 Task: Search one way flight ticket for 2 adults, 4 children and 1 infant on lap in business from Iron Mountain: Ford Airport to Greensboro: Piedmont Triad International Airport on 5-1-2023. Choice of flights is Singapure airlines. Number of bags: 8 checked bags. Price is upto 20000. Outbound departure time preference is 19:00.
Action: Mouse moved to (295, 437)
Screenshot: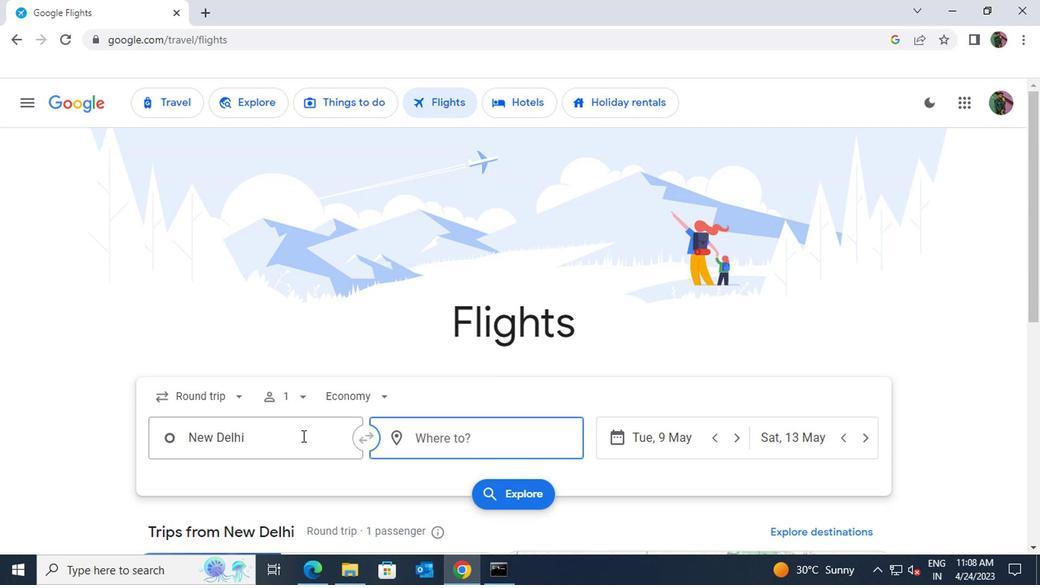 
Action: Mouse pressed left at (295, 437)
Screenshot: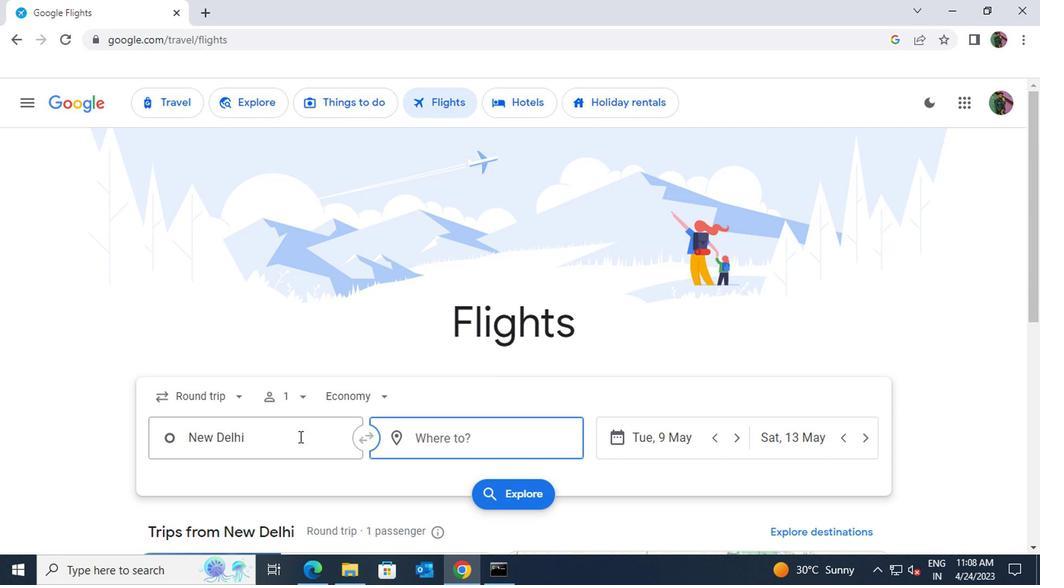 
Action: Mouse moved to (295, 437)
Screenshot: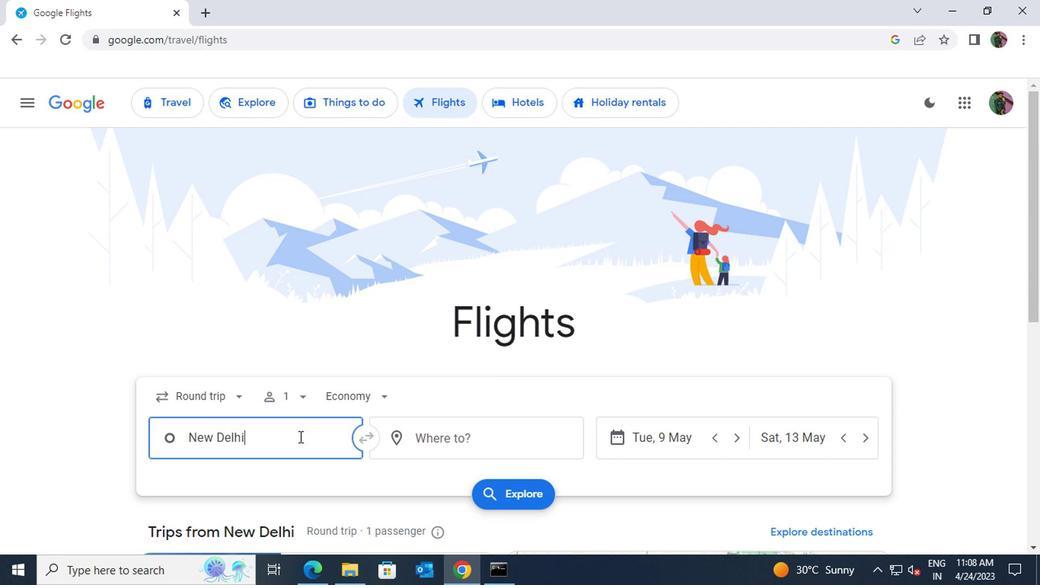
Action: Key pressed ford
Screenshot: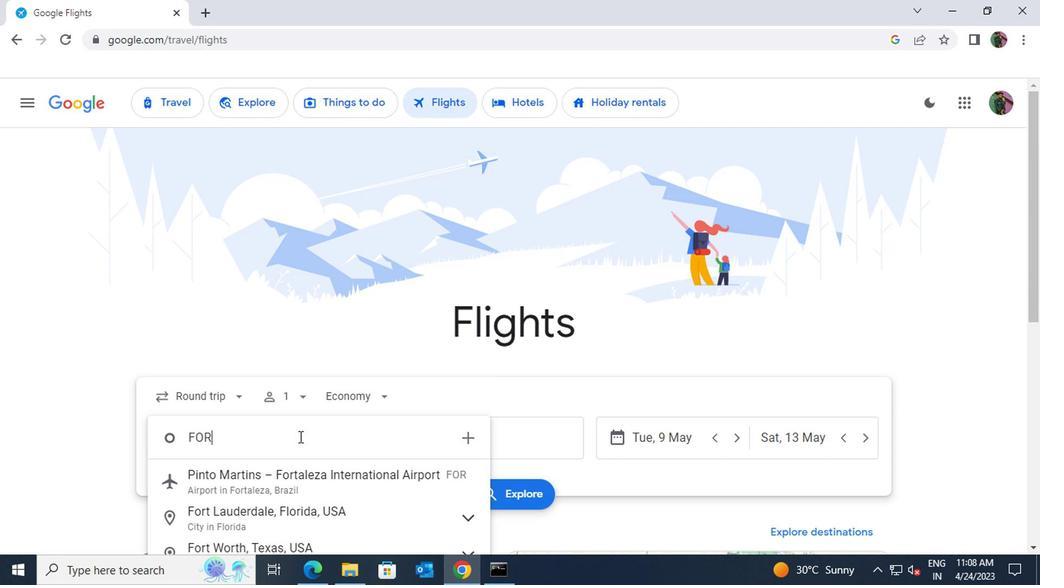 
Action: Mouse moved to (289, 480)
Screenshot: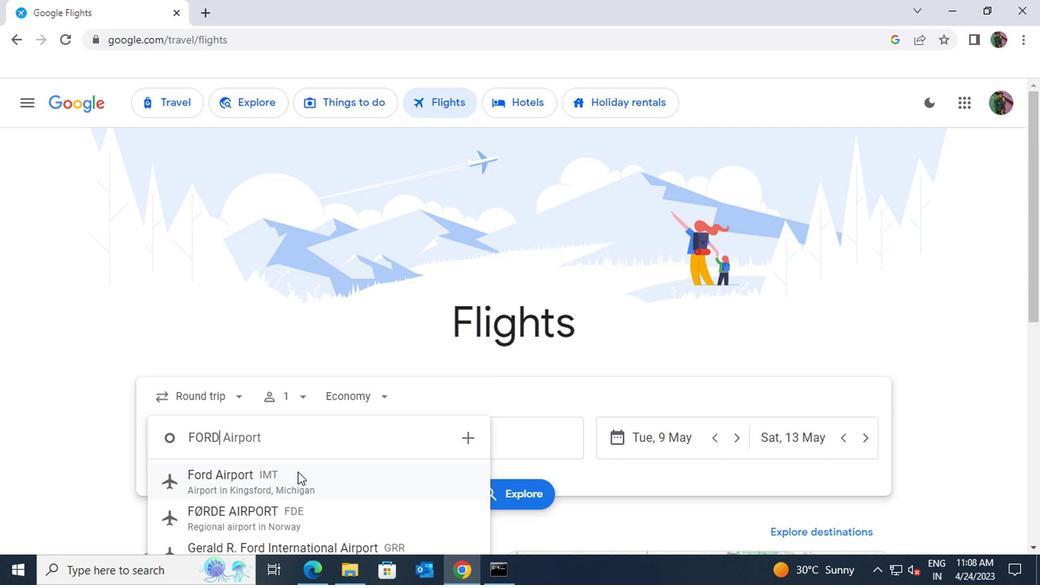 
Action: Mouse pressed left at (289, 480)
Screenshot: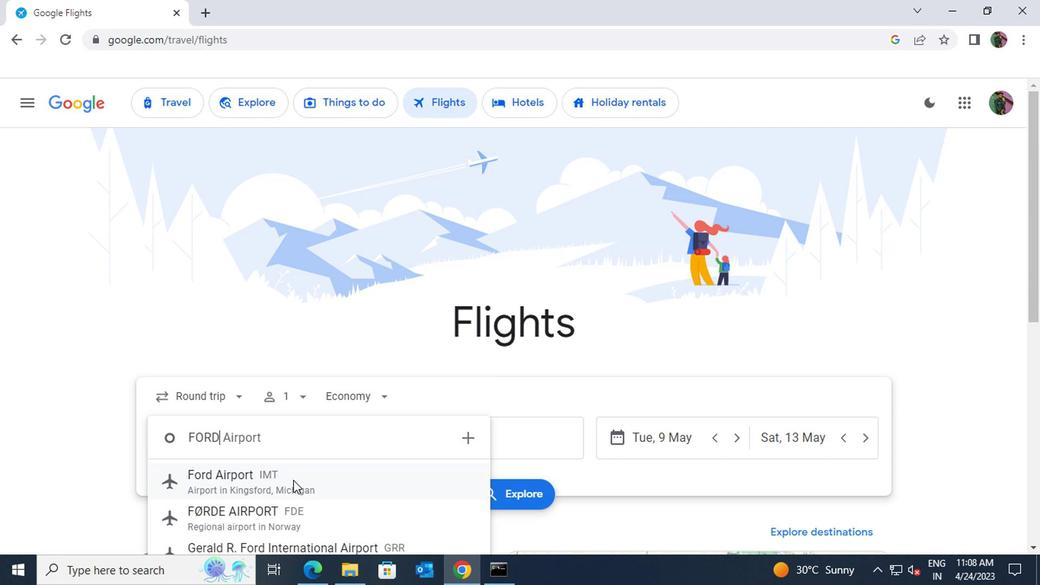 
Action: Mouse moved to (418, 440)
Screenshot: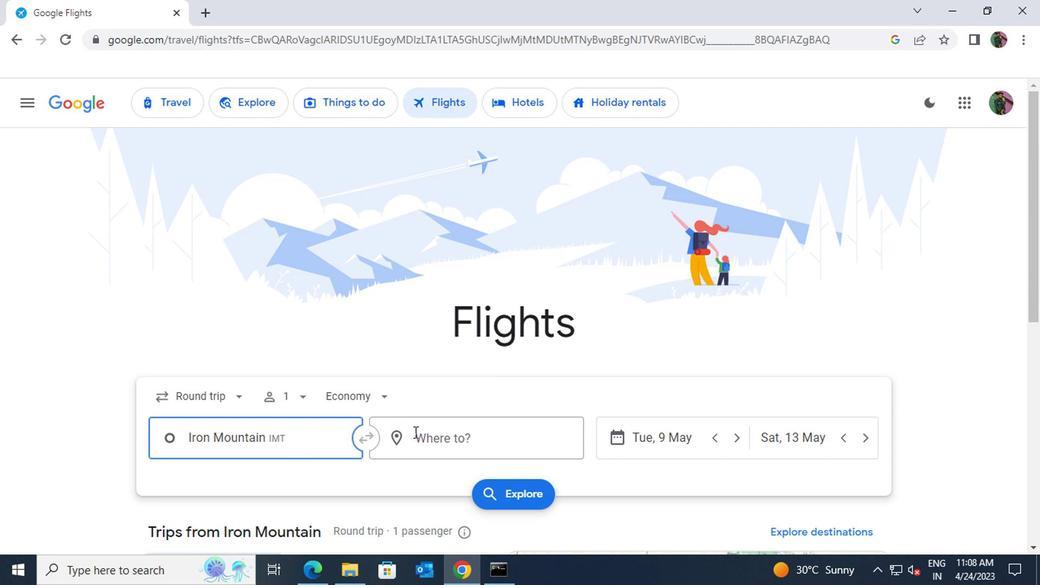 
Action: Mouse pressed left at (418, 440)
Screenshot: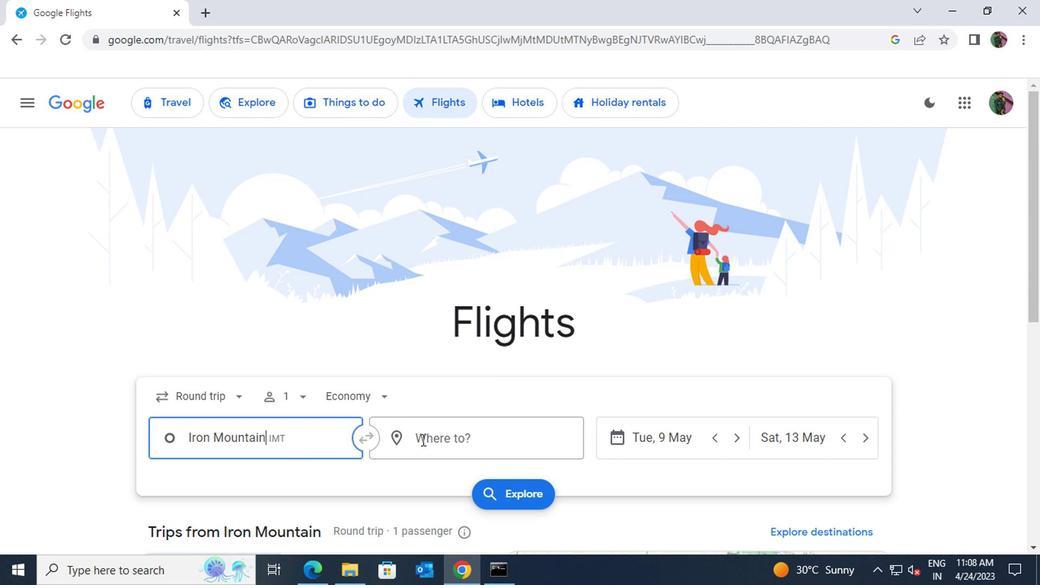 
Action: Mouse moved to (418, 440)
Screenshot: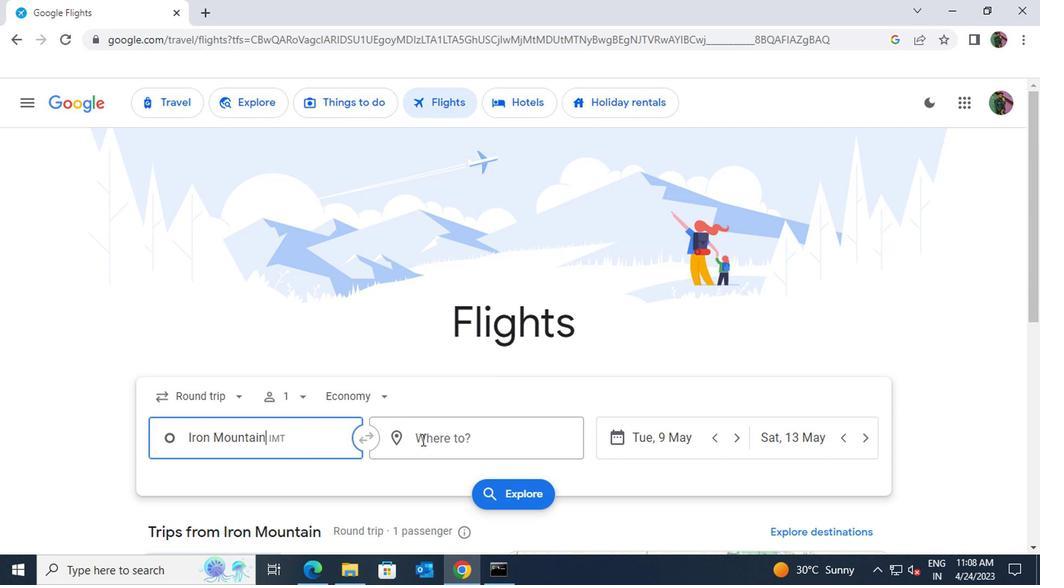
Action: Key pressed greensboro
Screenshot: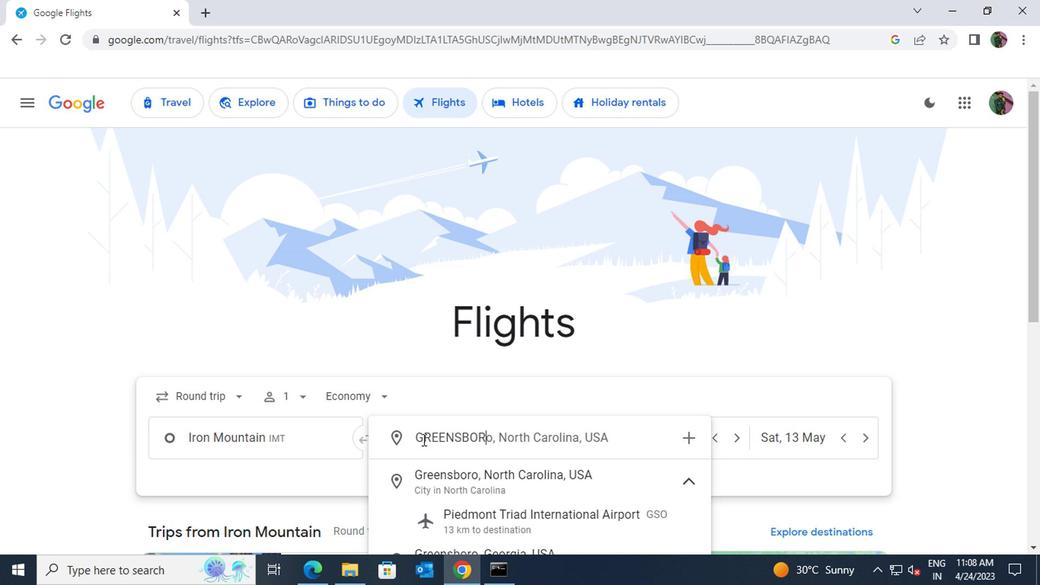 
Action: Mouse moved to (444, 476)
Screenshot: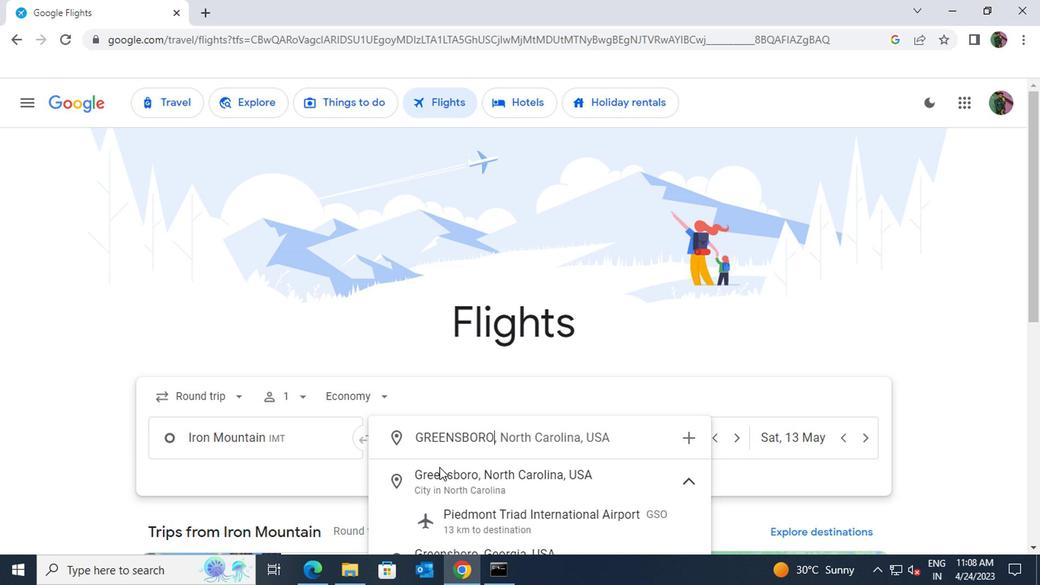 
Action: Mouse pressed left at (444, 476)
Screenshot: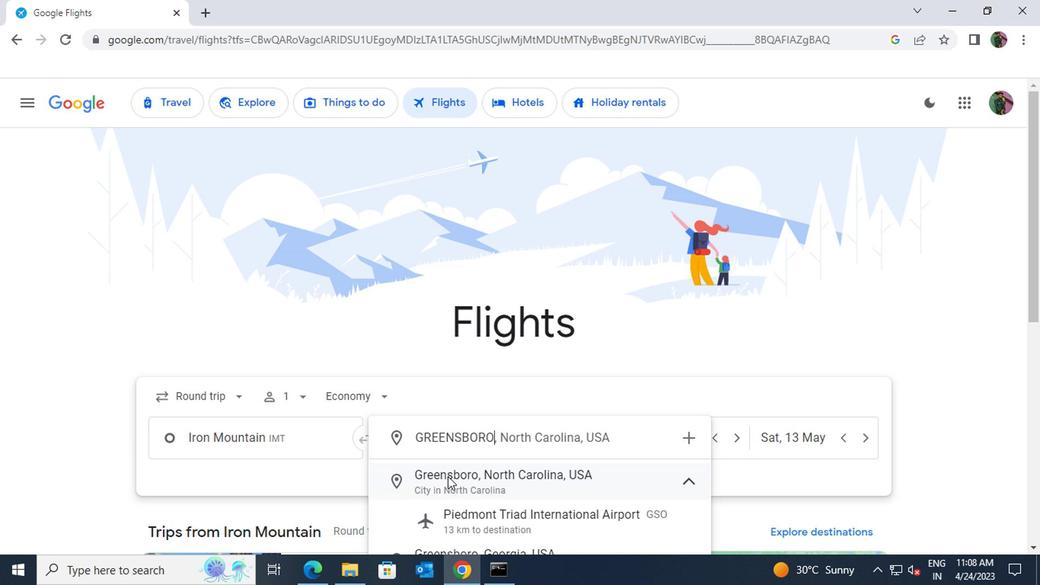 
Action: Mouse moved to (231, 400)
Screenshot: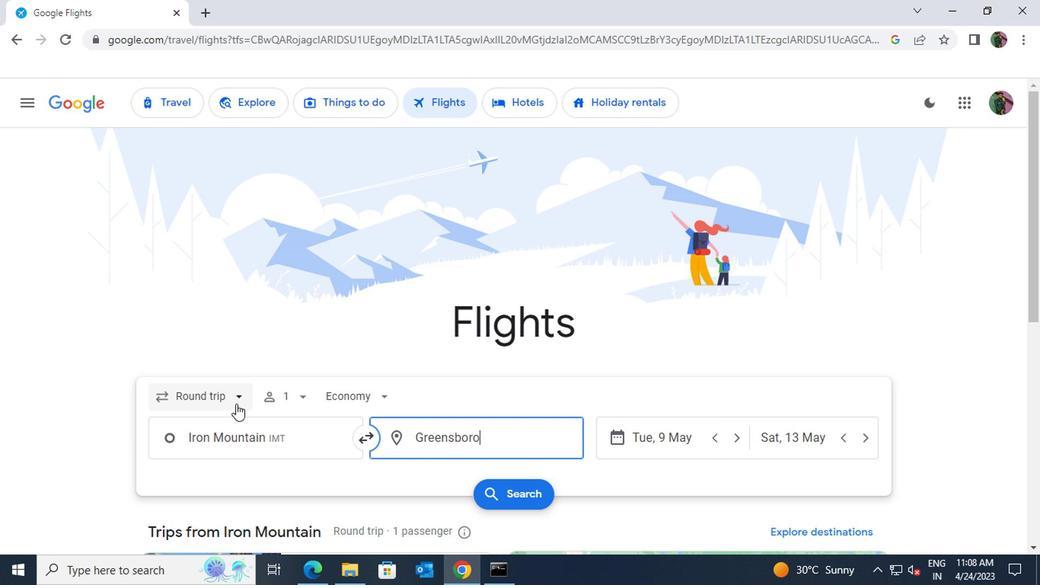 
Action: Mouse pressed left at (231, 400)
Screenshot: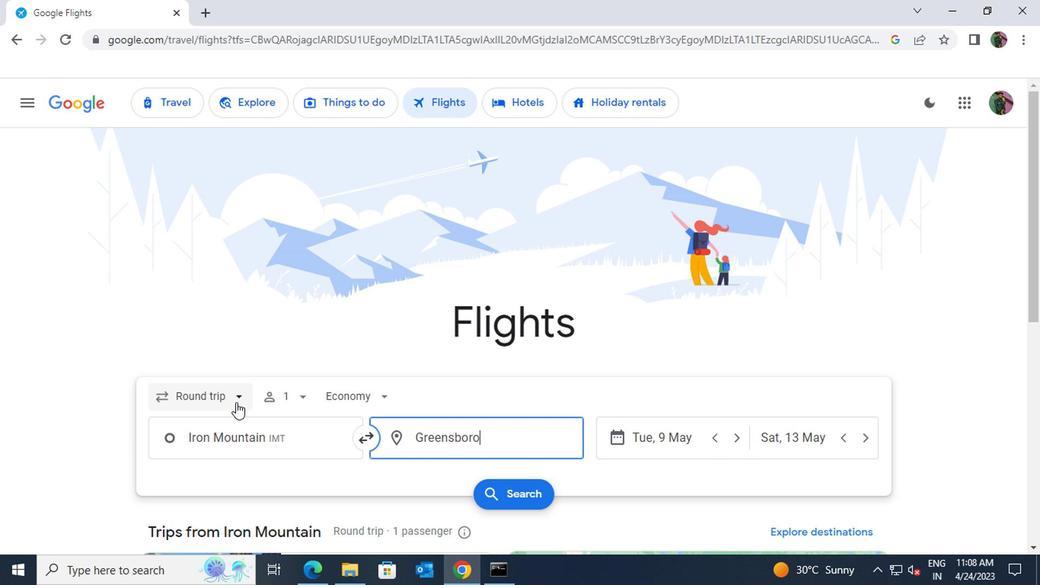 
Action: Mouse moved to (218, 321)
Screenshot: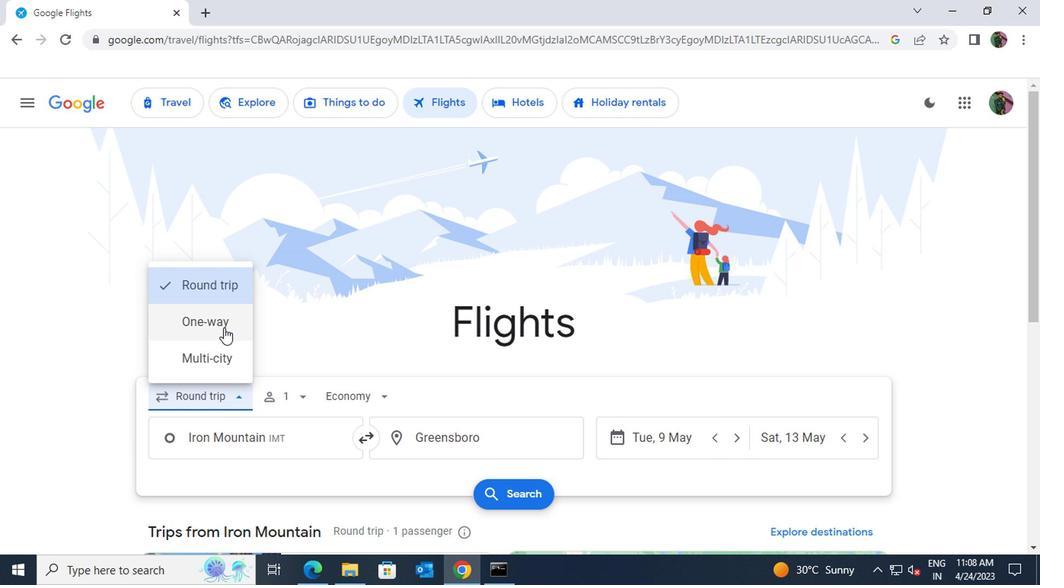 
Action: Mouse pressed left at (218, 321)
Screenshot: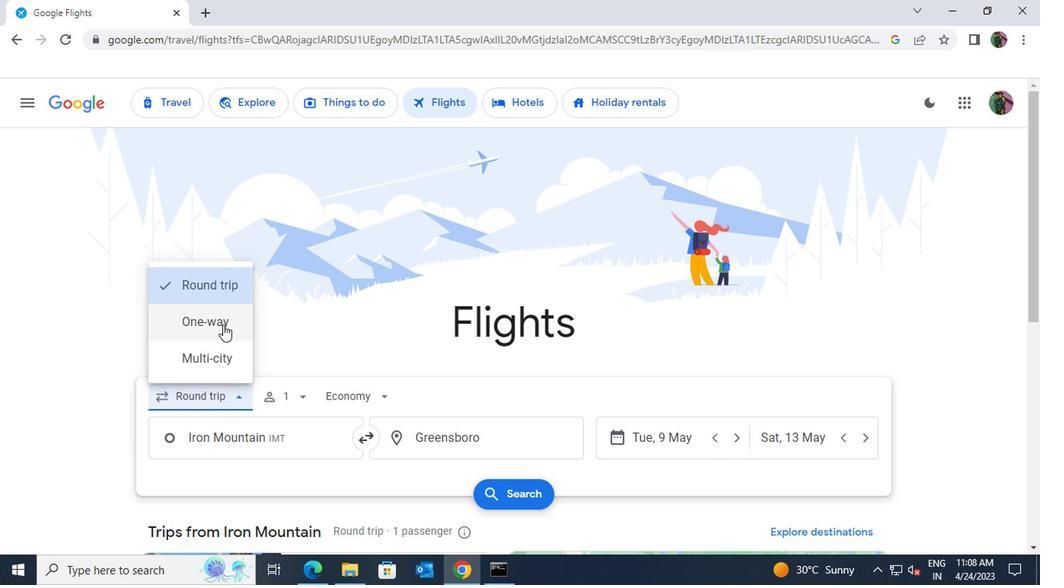 
Action: Mouse moved to (283, 398)
Screenshot: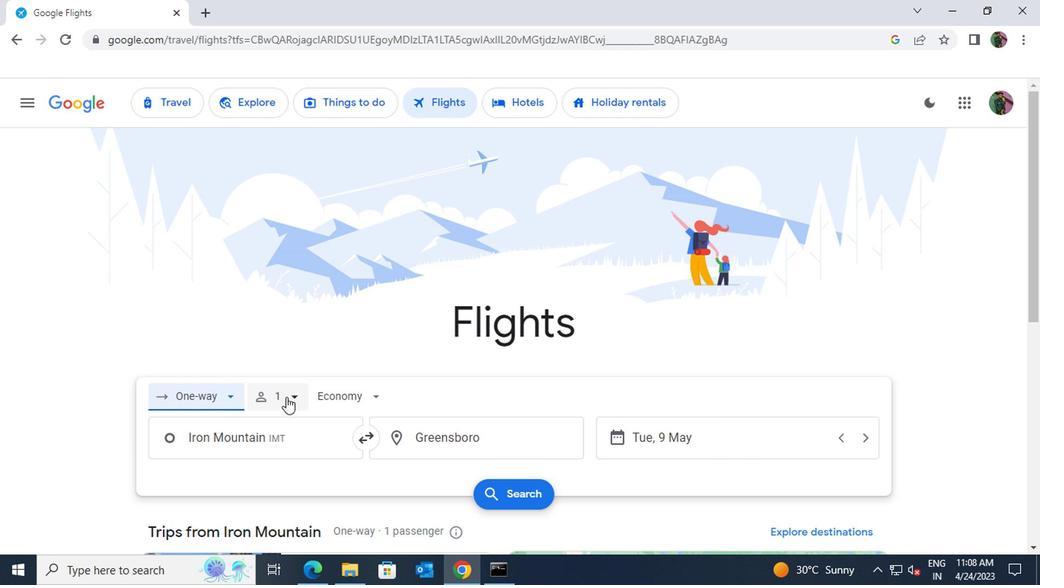 
Action: Mouse pressed left at (283, 398)
Screenshot: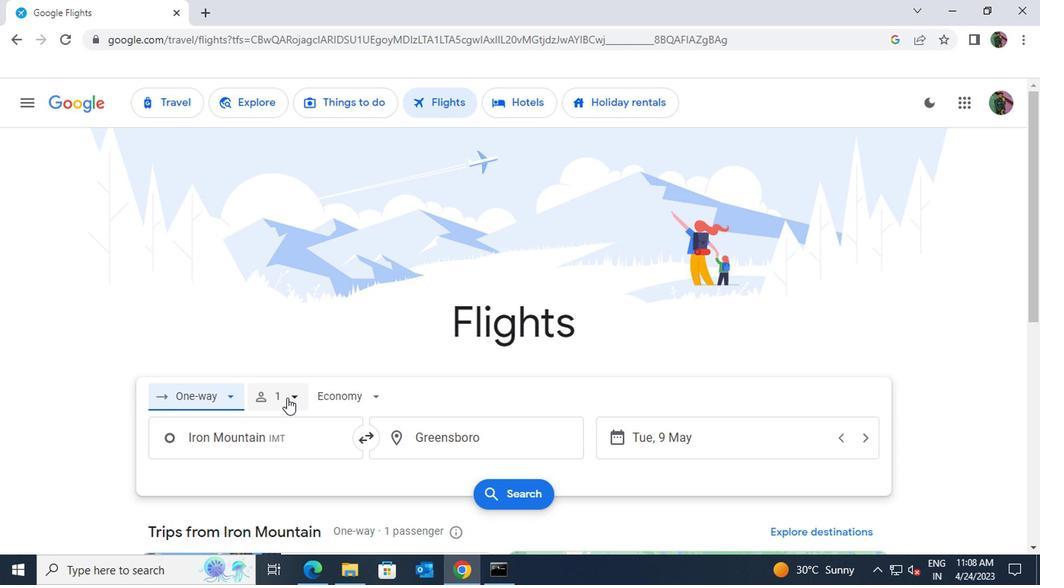 
Action: Mouse moved to (396, 435)
Screenshot: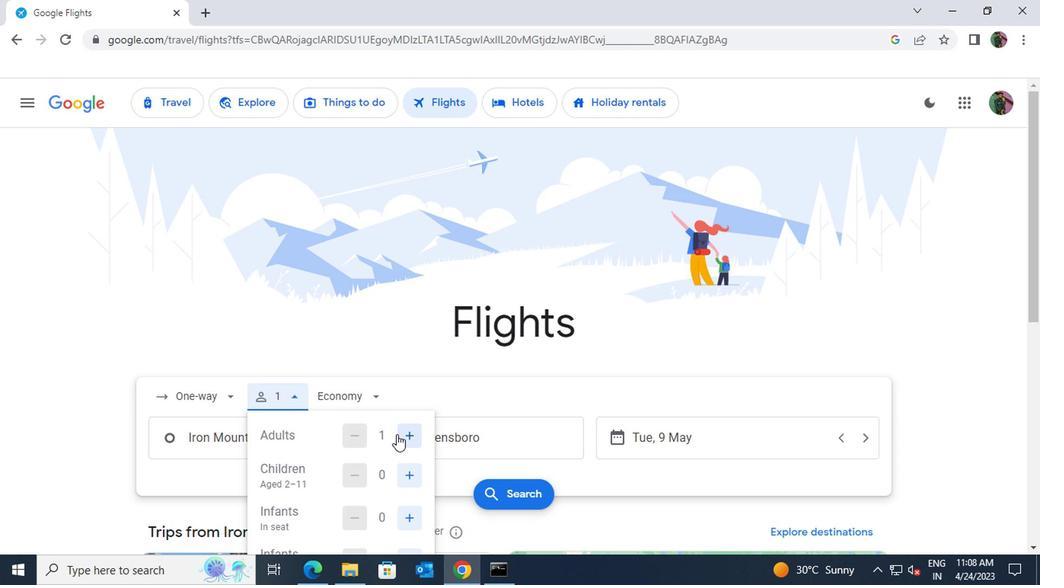 
Action: Mouse pressed left at (396, 435)
Screenshot: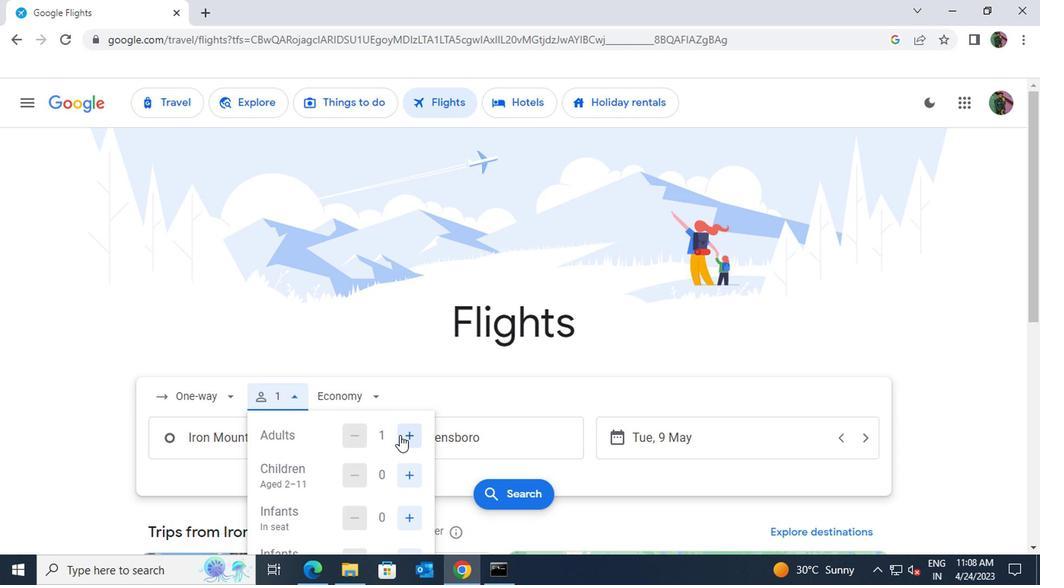 
Action: Mouse moved to (409, 476)
Screenshot: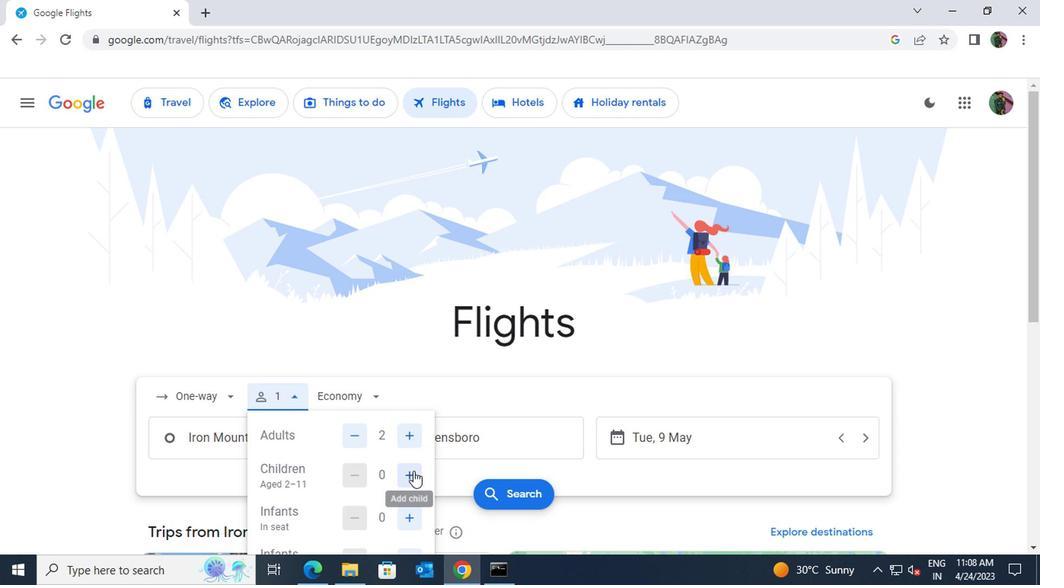 
Action: Mouse pressed left at (409, 476)
Screenshot: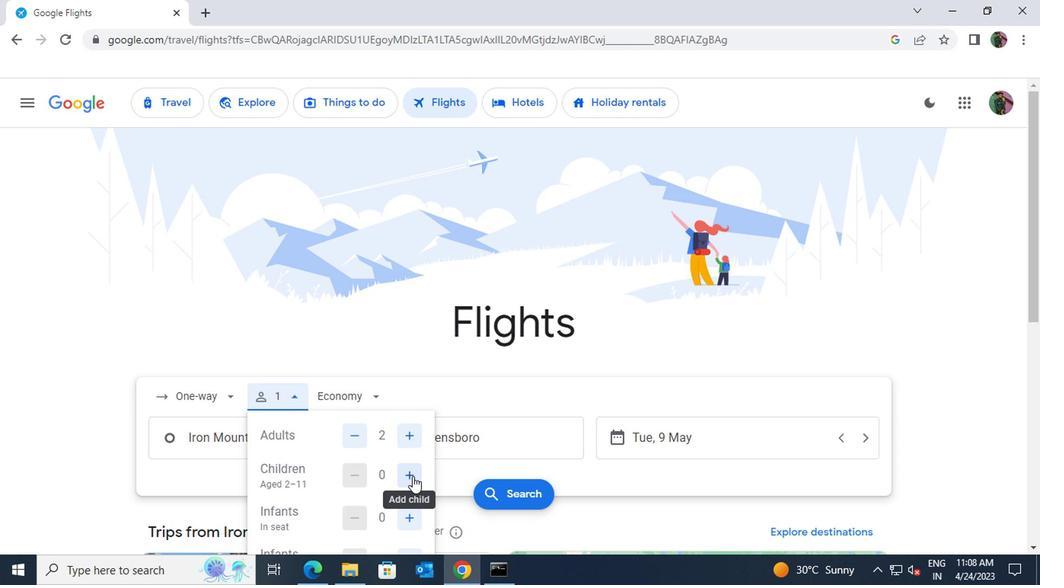 
Action: Mouse pressed left at (409, 476)
Screenshot: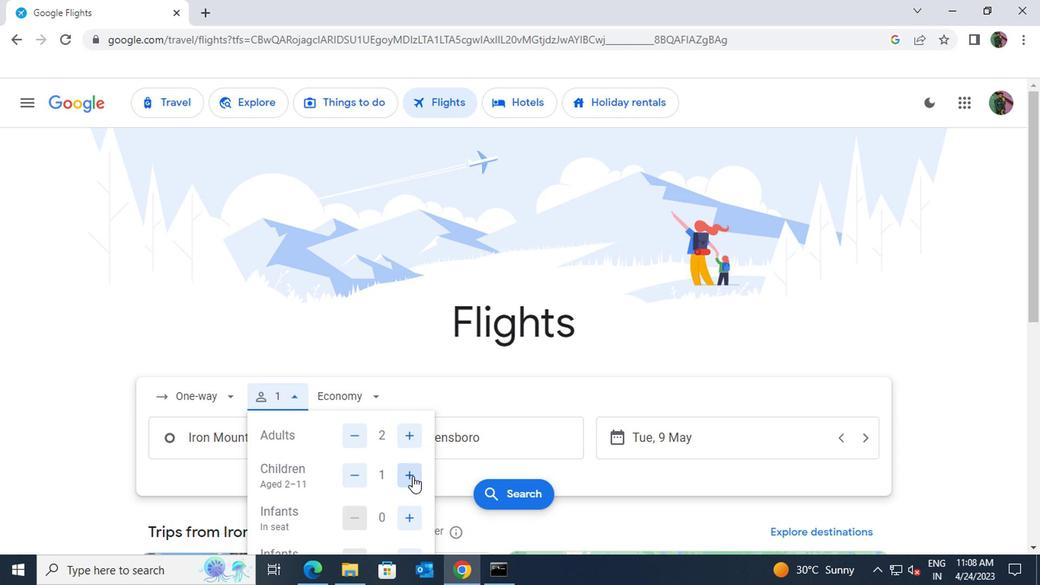 
Action: Mouse pressed left at (409, 476)
Screenshot: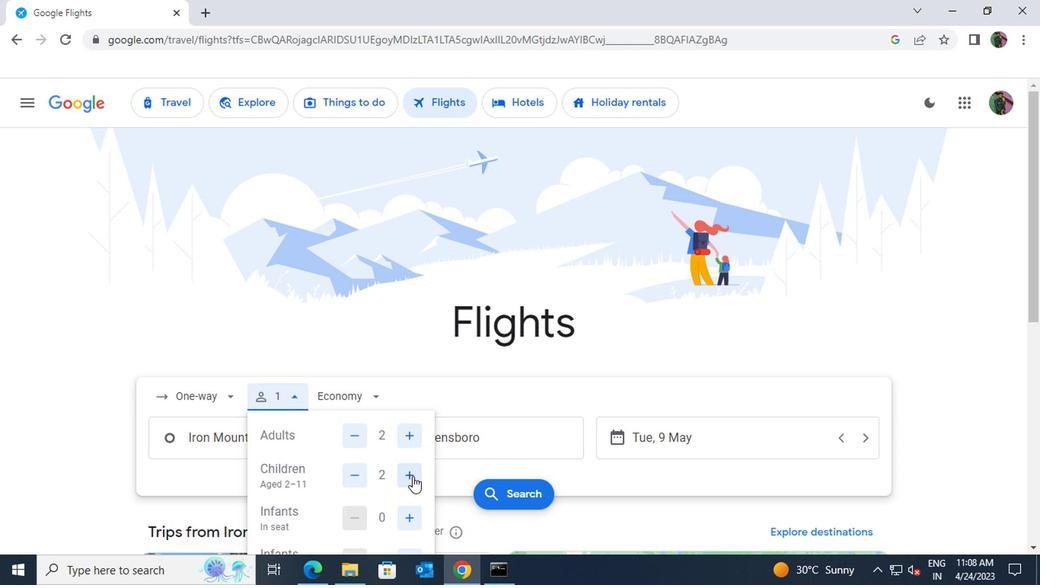 
Action: Mouse pressed left at (409, 476)
Screenshot: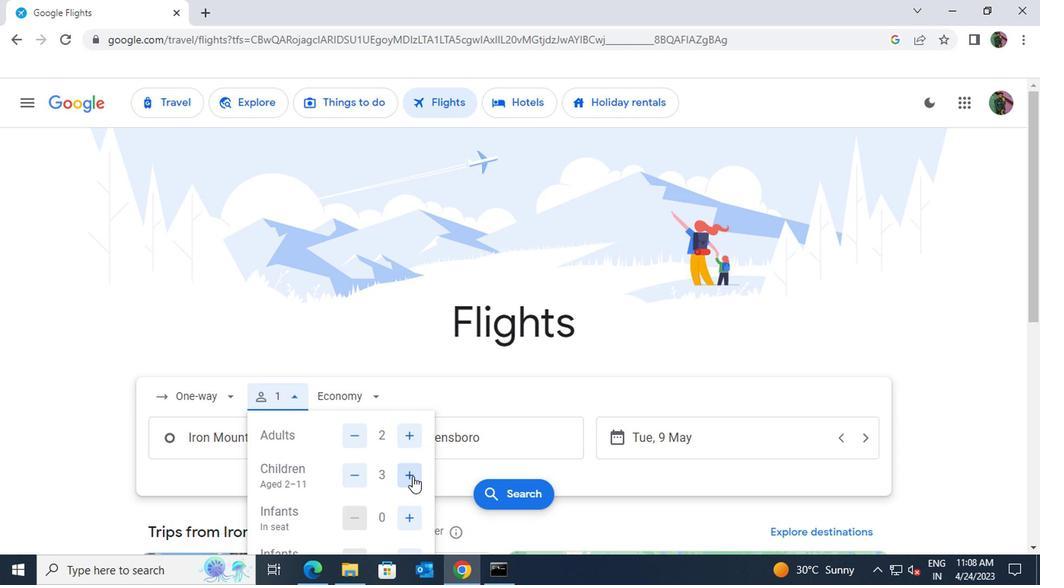 
Action: Mouse scrolled (409, 475) with delta (0, -1)
Screenshot: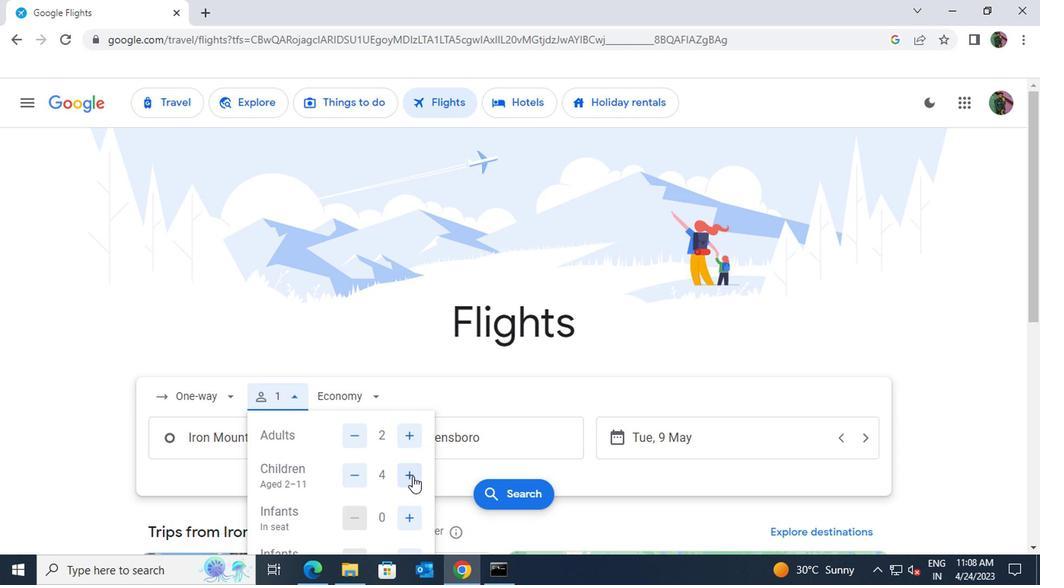 
Action: Mouse moved to (409, 476)
Screenshot: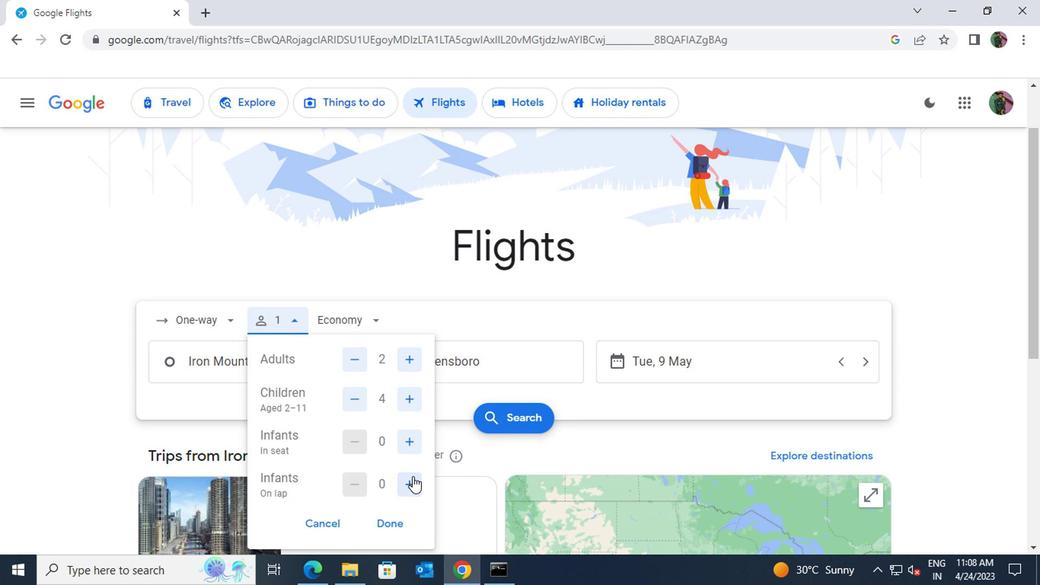 
Action: Mouse pressed left at (409, 476)
Screenshot: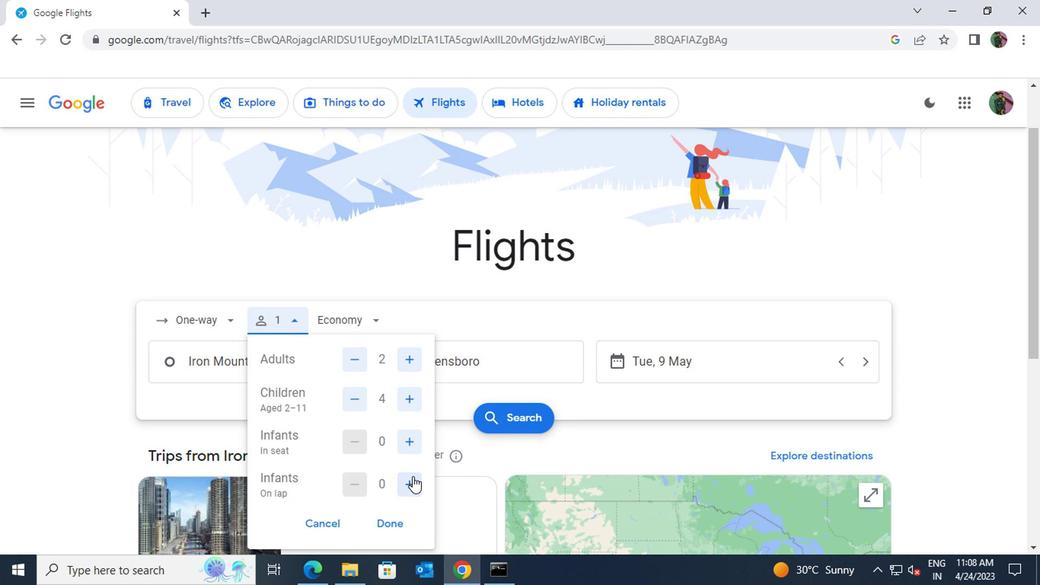 
Action: Mouse moved to (390, 520)
Screenshot: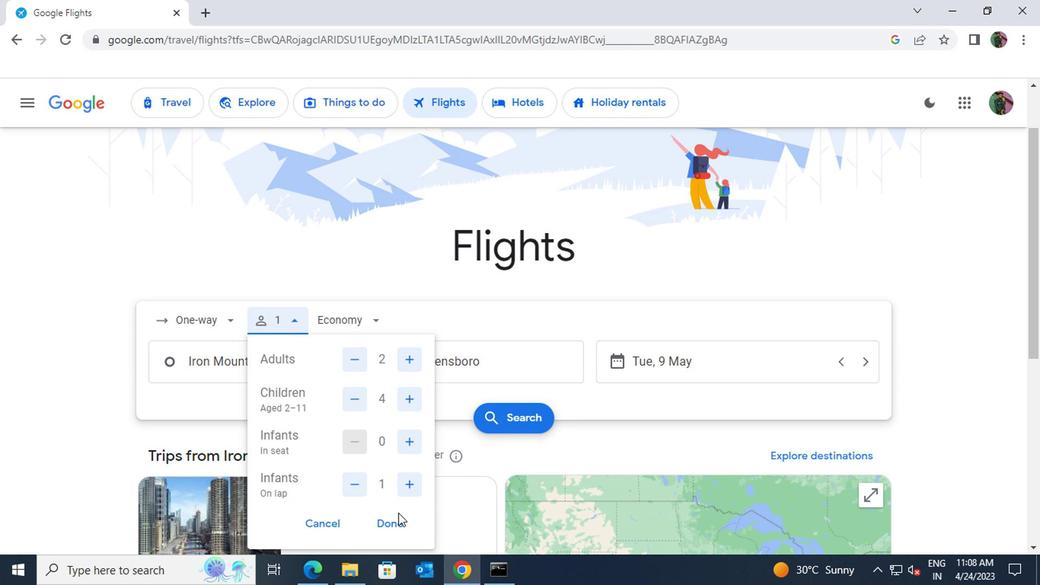 
Action: Mouse pressed left at (390, 520)
Screenshot: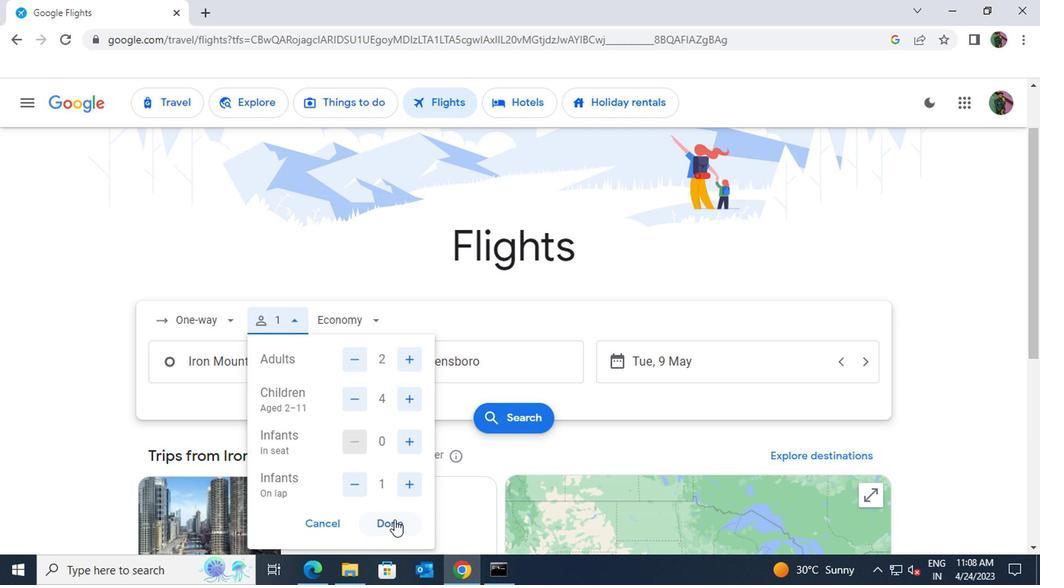 
Action: Mouse moved to (614, 365)
Screenshot: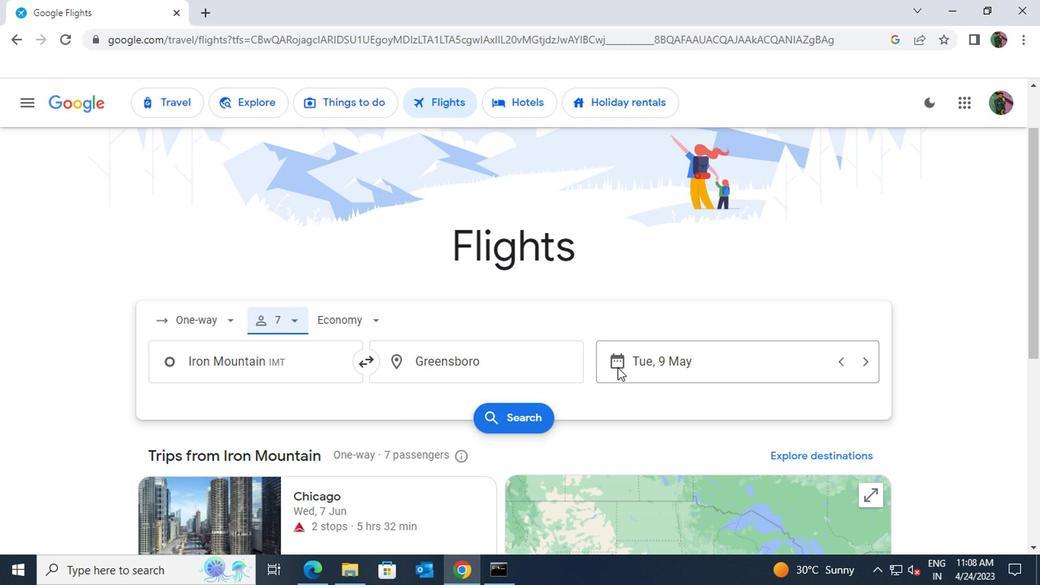 
Action: Mouse pressed left at (614, 365)
Screenshot: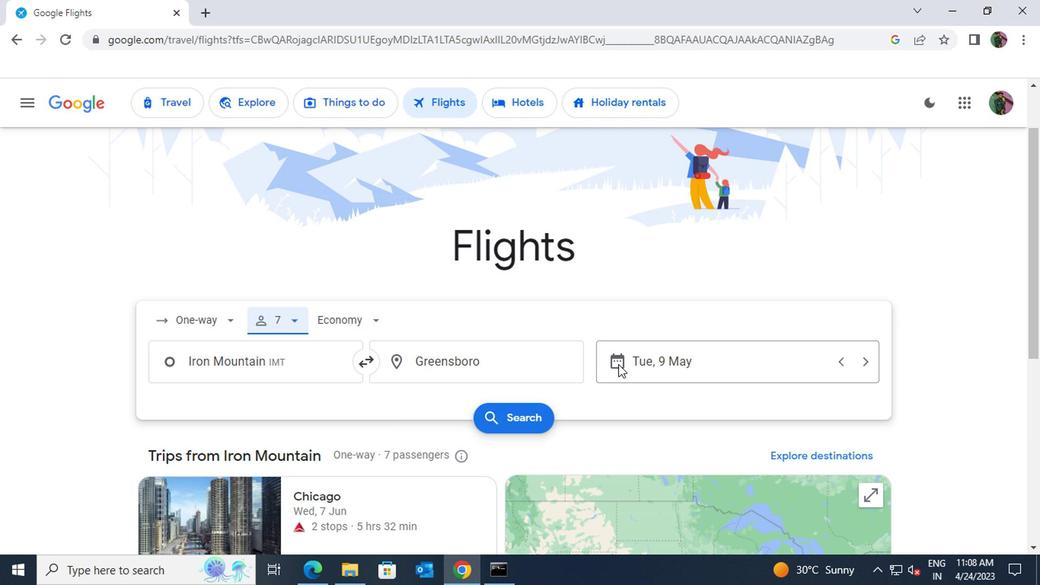 
Action: Mouse moved to (797, 281)
Screenshot: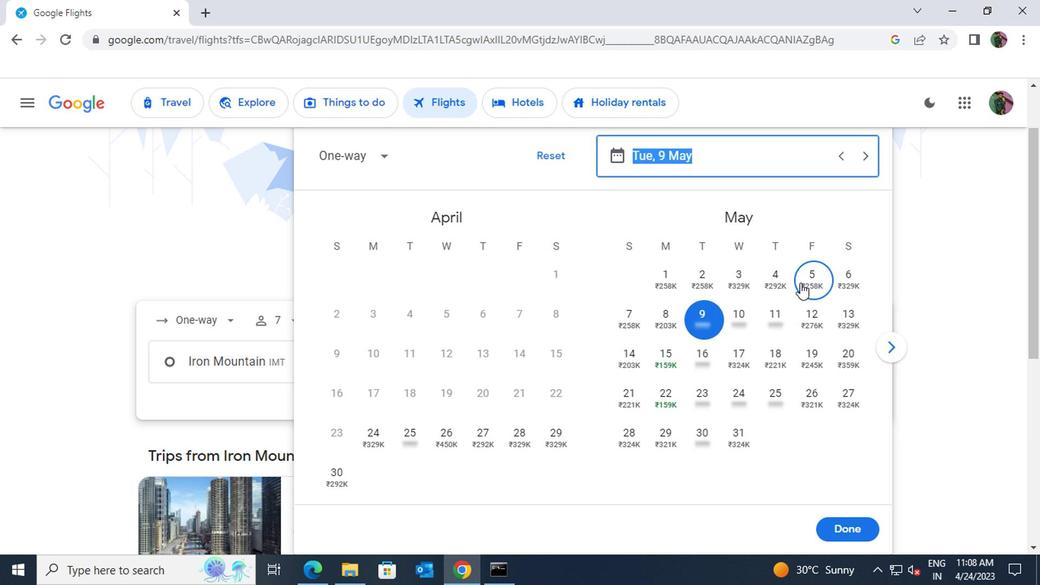 
Action: Mouse pressed left at (797, 281)
Screenshot: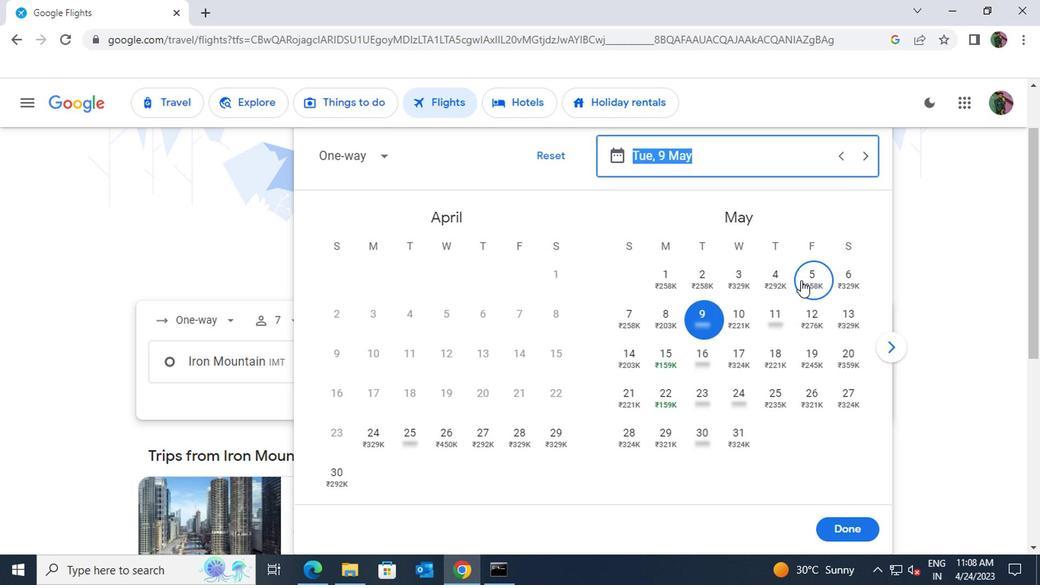 
Action: Mouse moved to (836, 526)
Screenshot: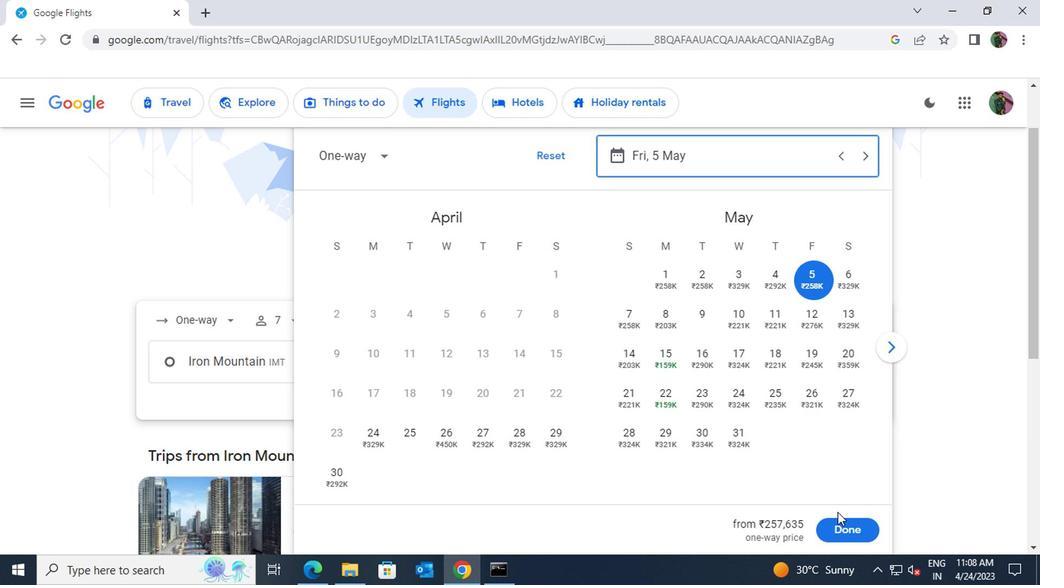 
Action: Mouse pressed left at (836, 526)
Screenshot: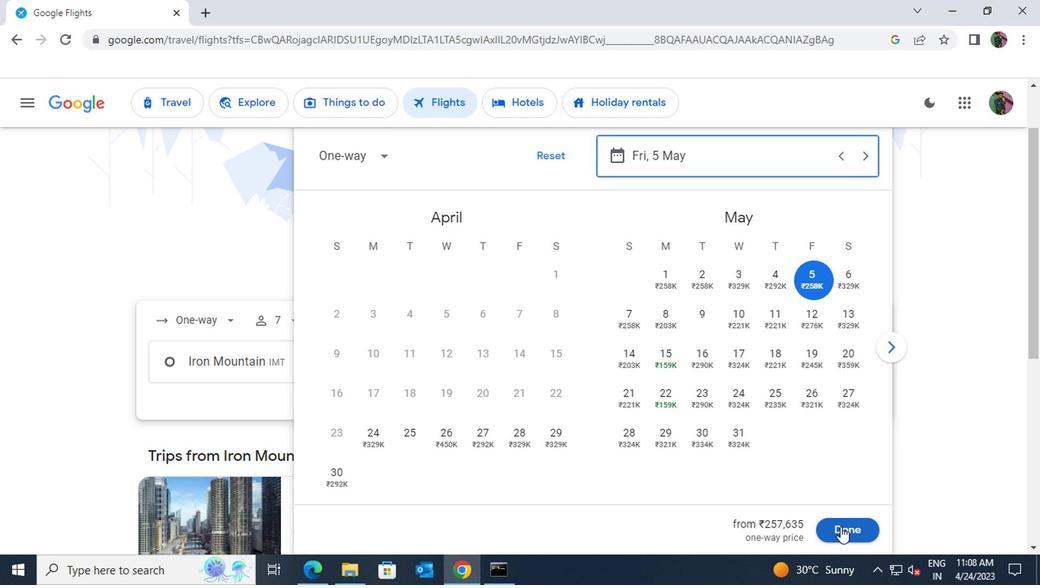 
Action: Mouse moved to (377, 327)
Screenshot: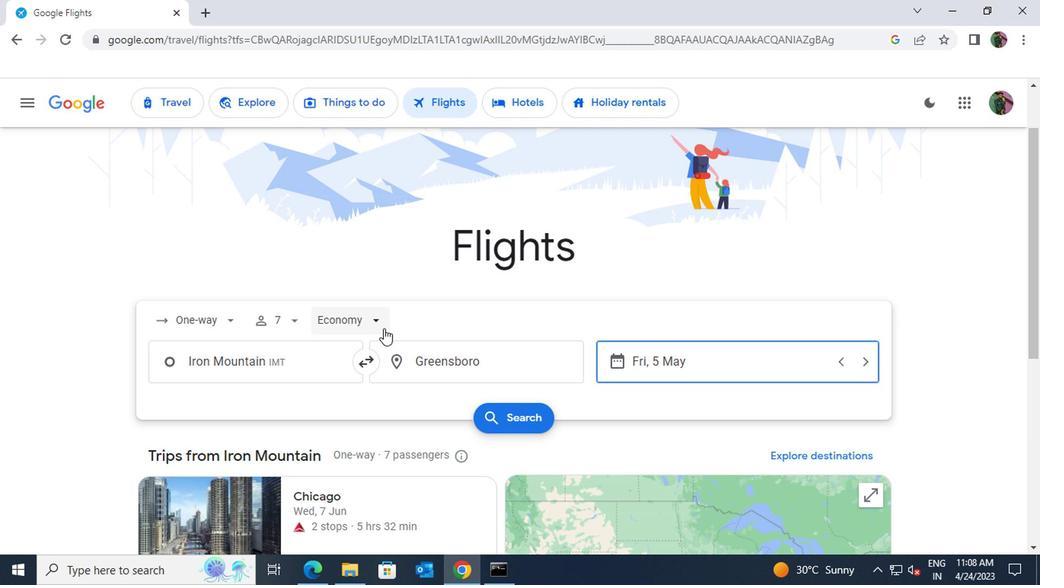 
Action: Mouse pressed left at (377, 327)
Screenshot: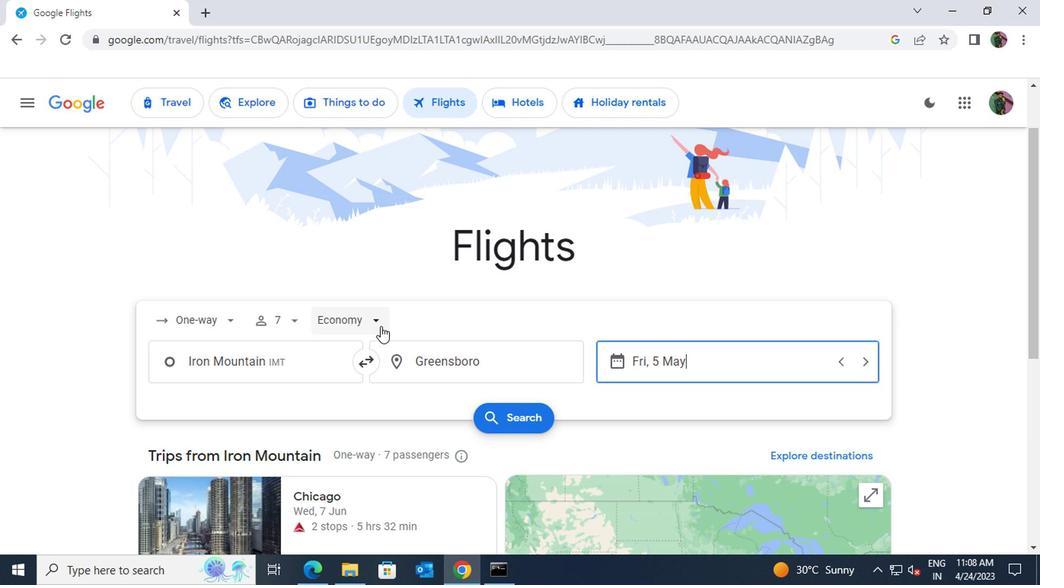 
Action: Mouse moved to (366, 425)
Screenshot: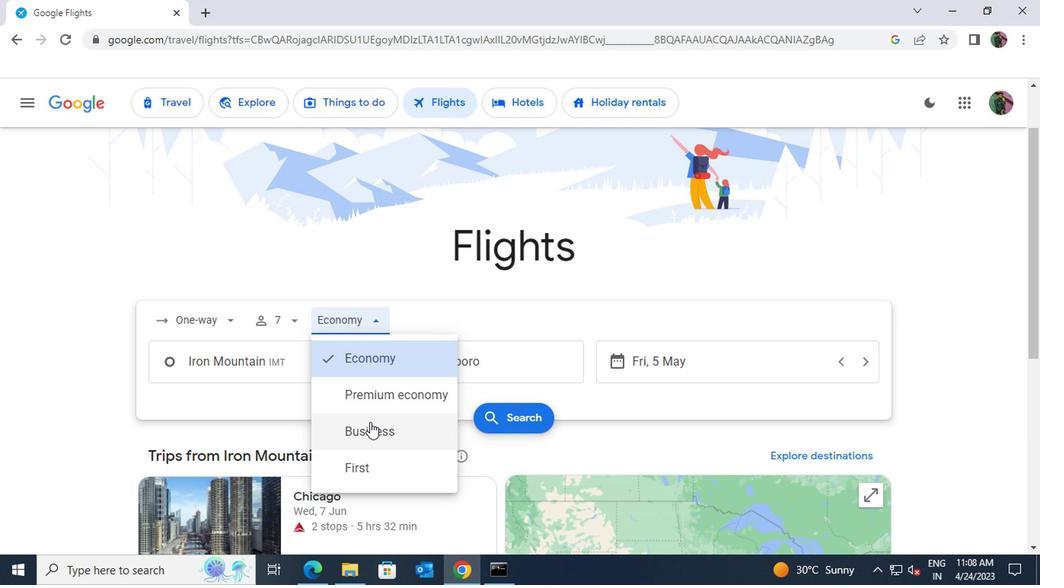 
Action: Mouse pressed left at (366, 425)
Screenshot: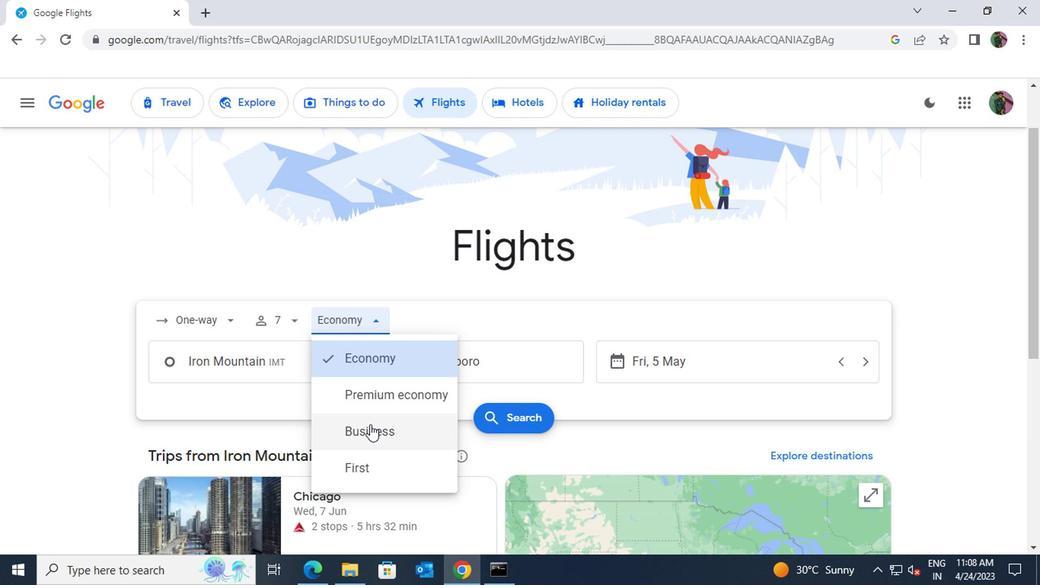 
Action: Mouse moved to (474, 413)
Screenshot: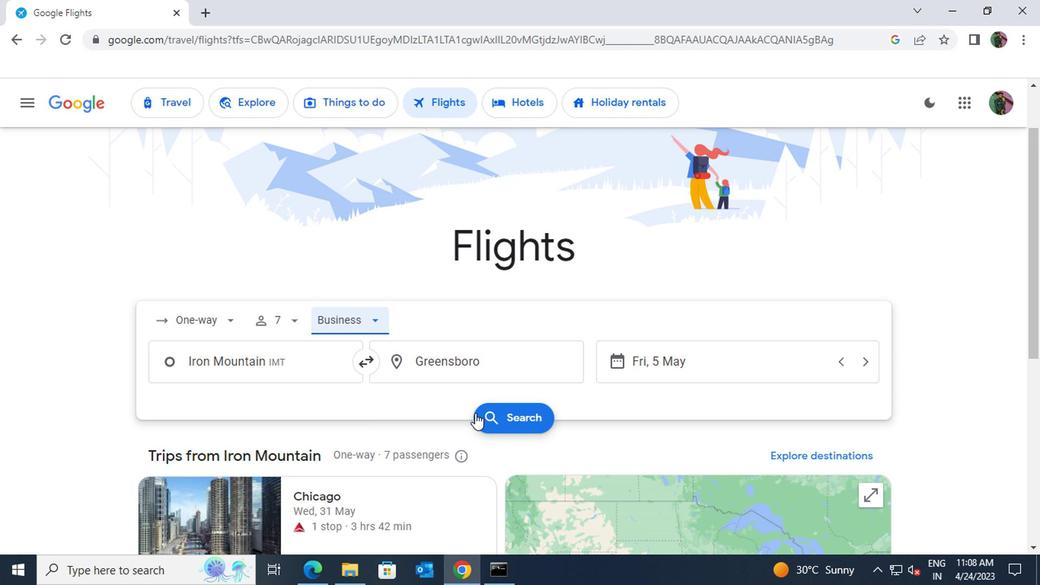 
Action: Mouse pressed left at (474, 413)
Screenshot: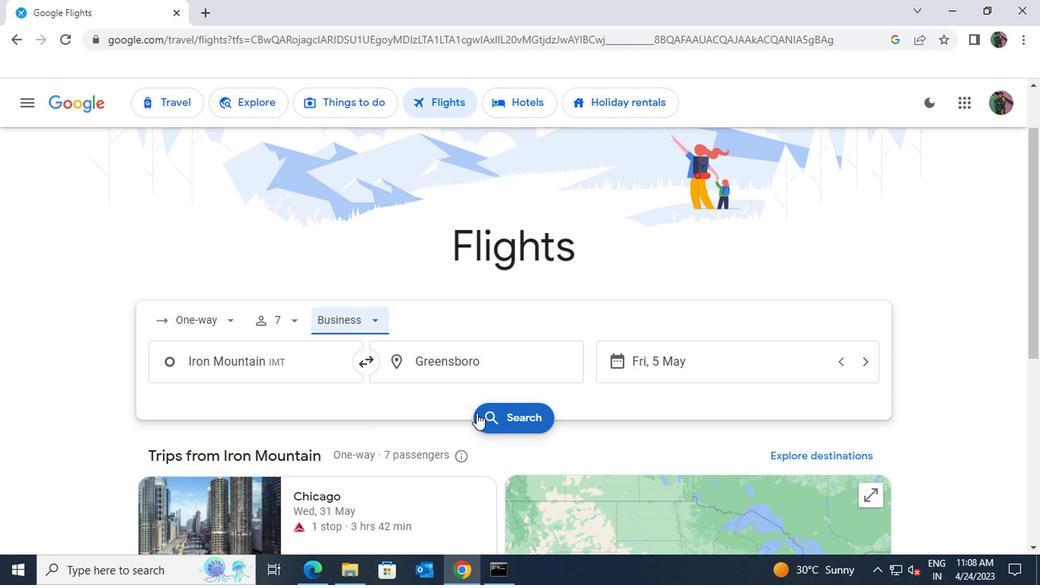 
Action: Mouse moved to (398, 247)
Screenshot: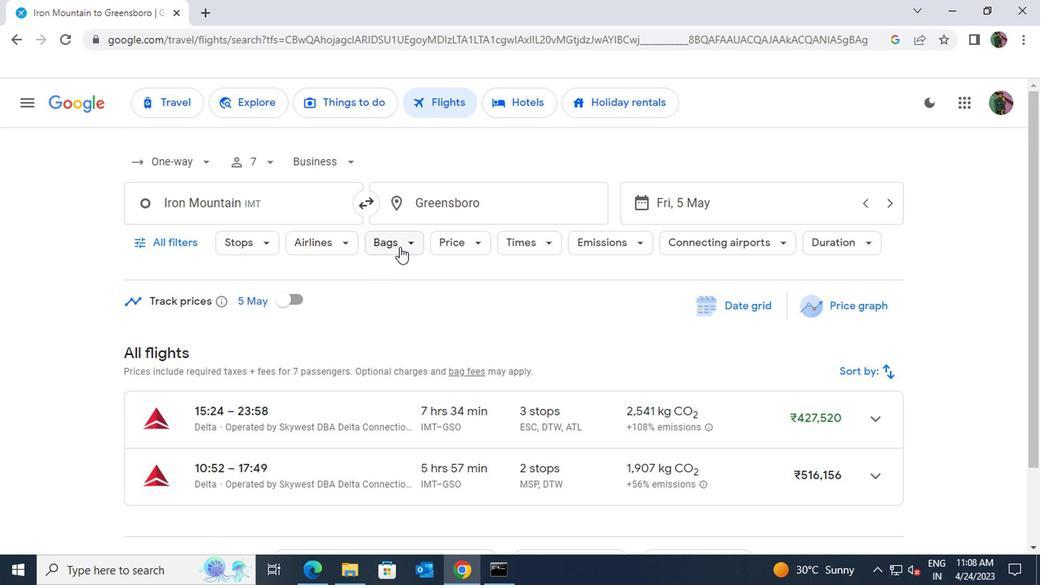 
Action: Mouse pressed left at (398, 247)
Screenshot: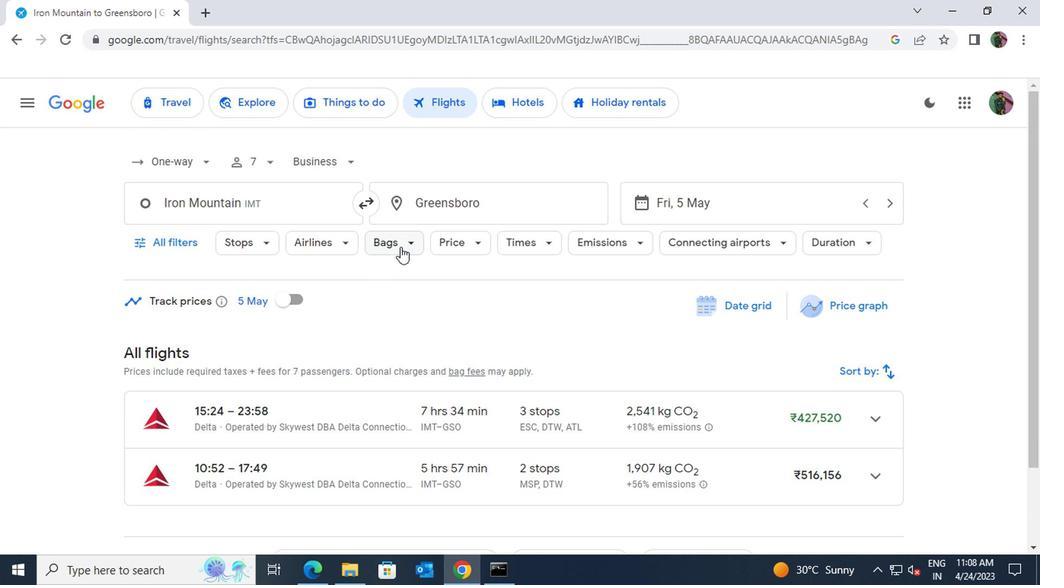 
Action: Mouse moved to (598, 351)
Screenshot: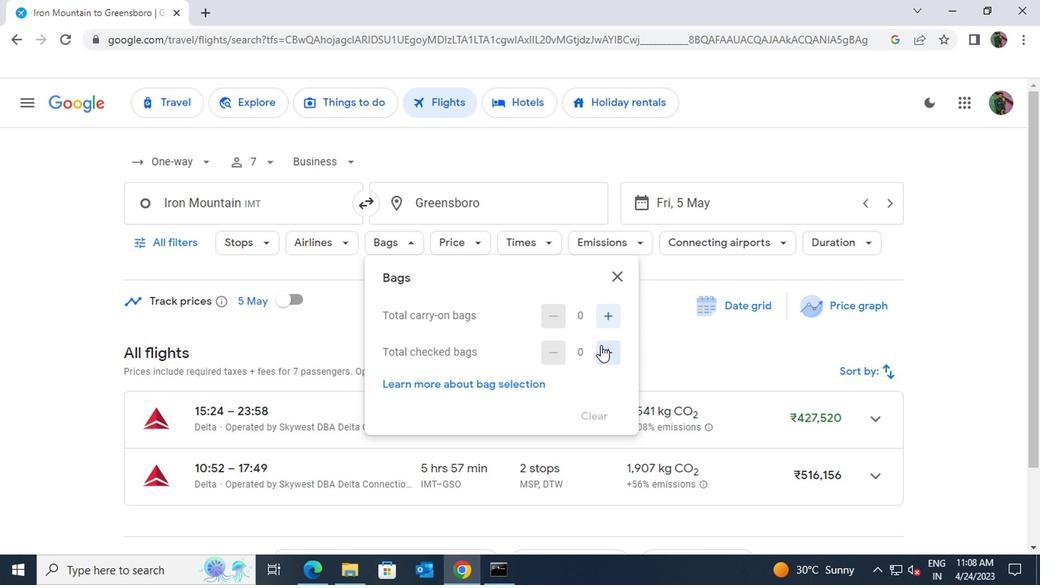 
Action: Mouse pressed left at (598, 351)
Screenshot: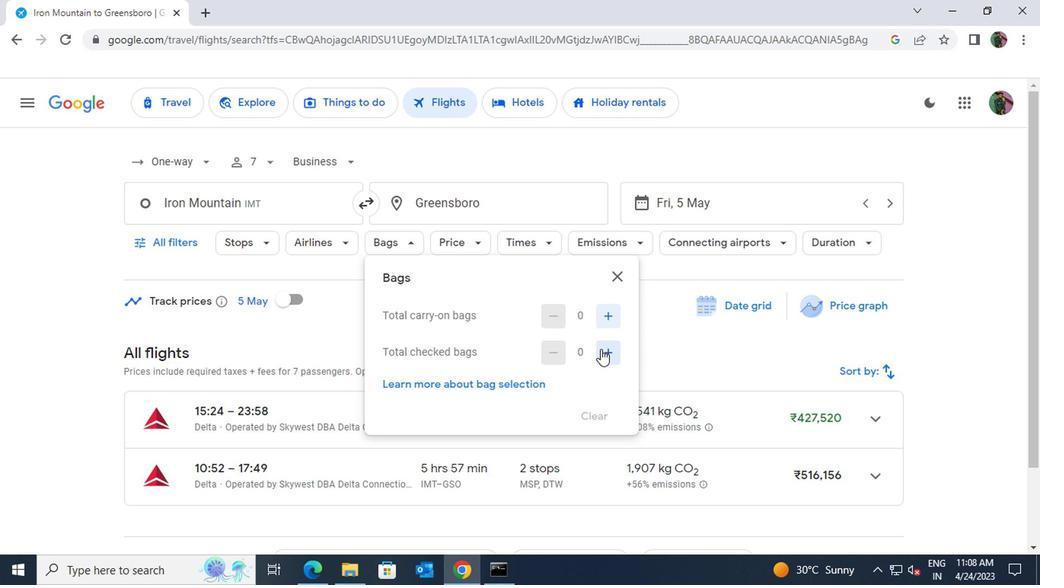 
Action: Mouse pressed left at (598, 351)
Screenshot: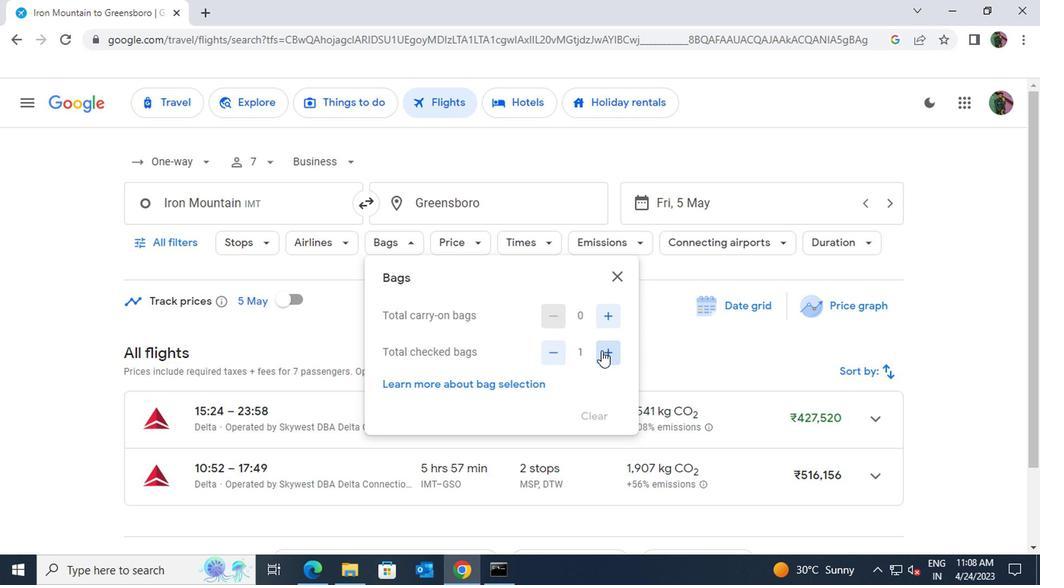 
Action: Mouse pressed left at (598, 351)
Screenshot: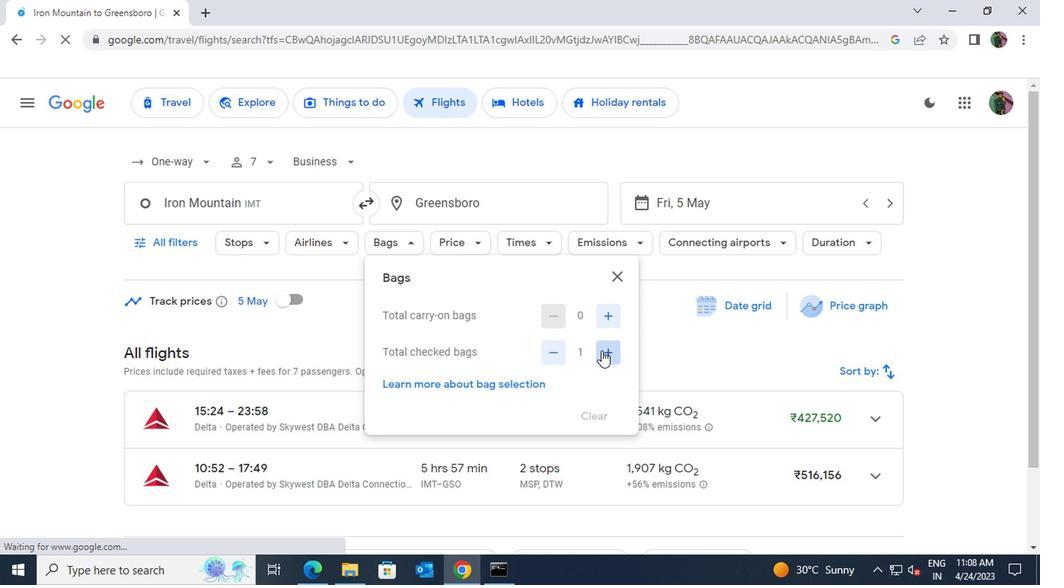 
Action: Mouse pressed left at (598, 351)
Screenshot: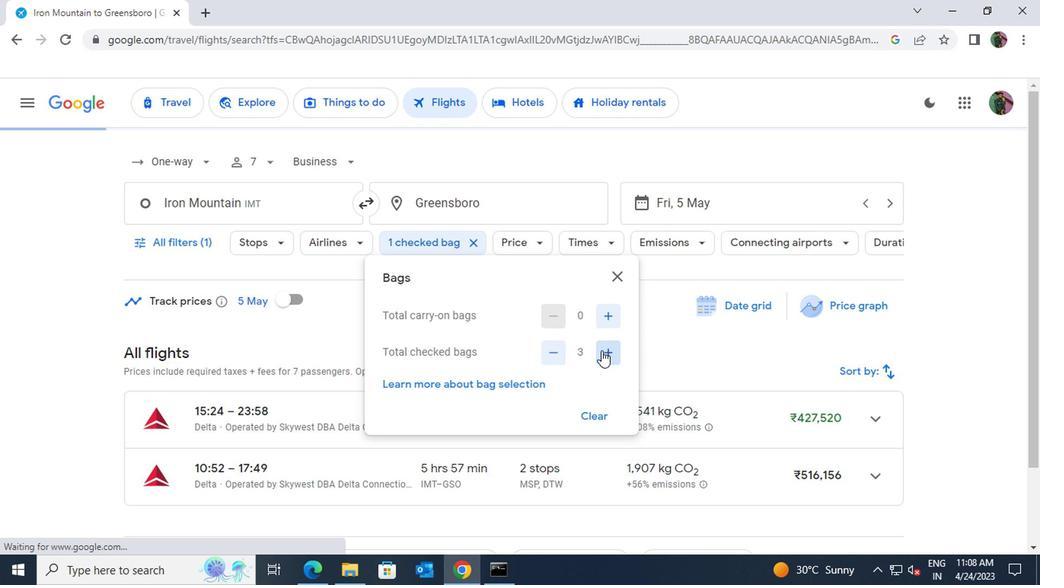
Action: Mouse pressed left at (598, 351)
Screenshot: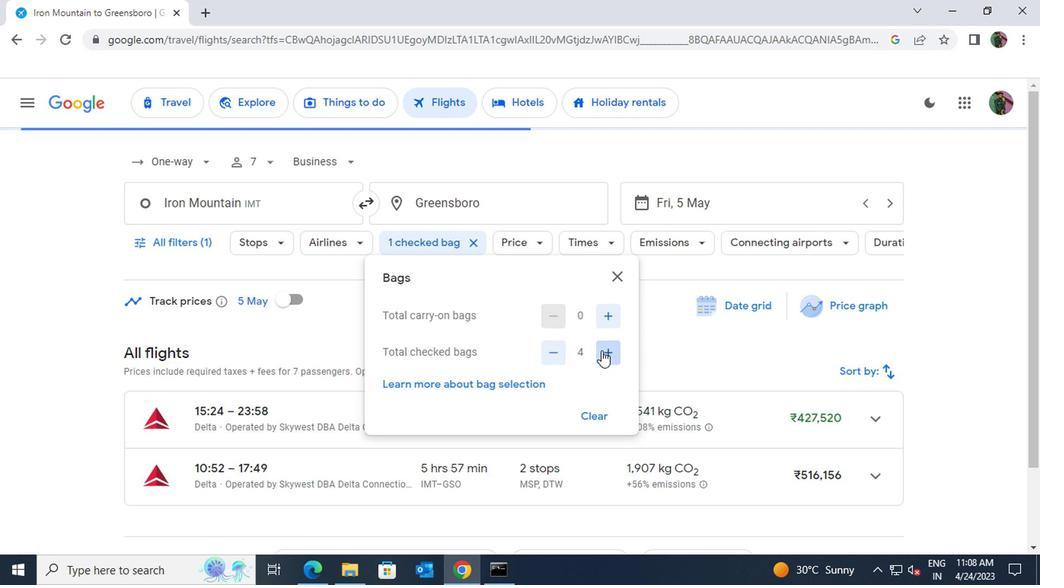 
Action: Mouse pressed left at (598, 351)
Screenshot: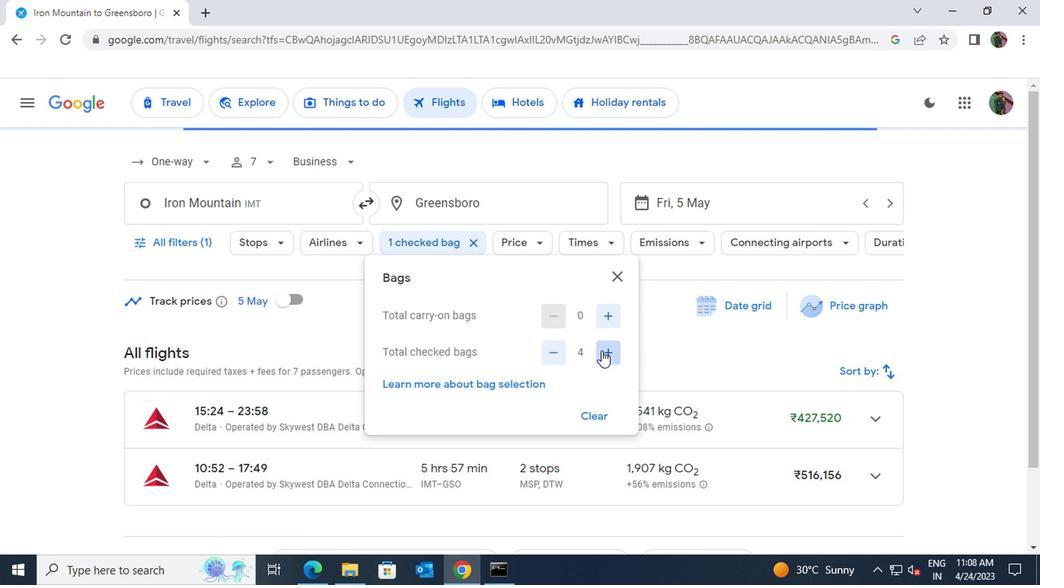 
Action: Mouse pressed left at (598, 351)
Screenshot: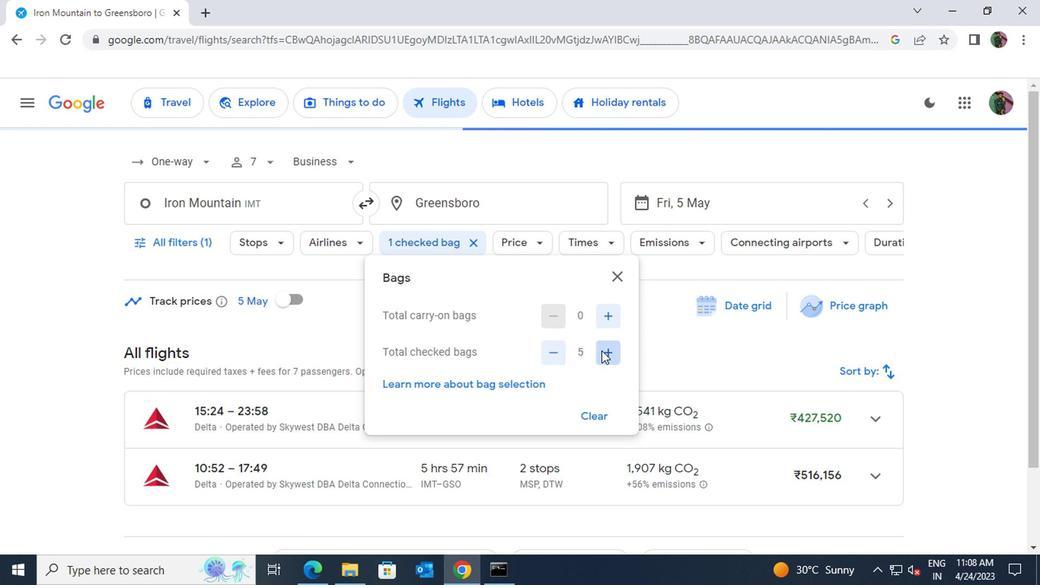 
Action: Mouse moved to (617, 281)
Screenshot: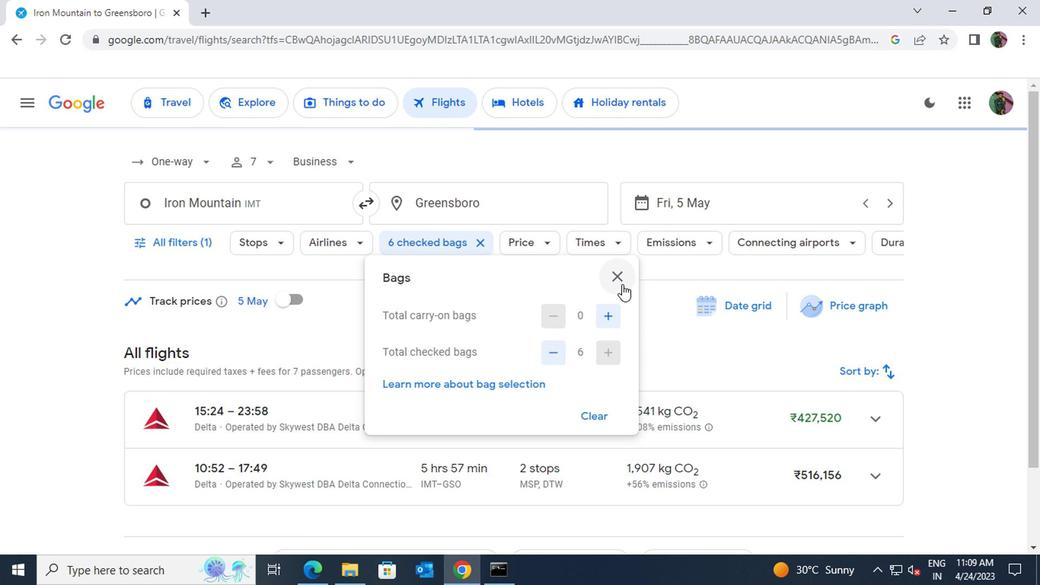 
Action: Mouse pressed left at (617, 281)
Screenshot: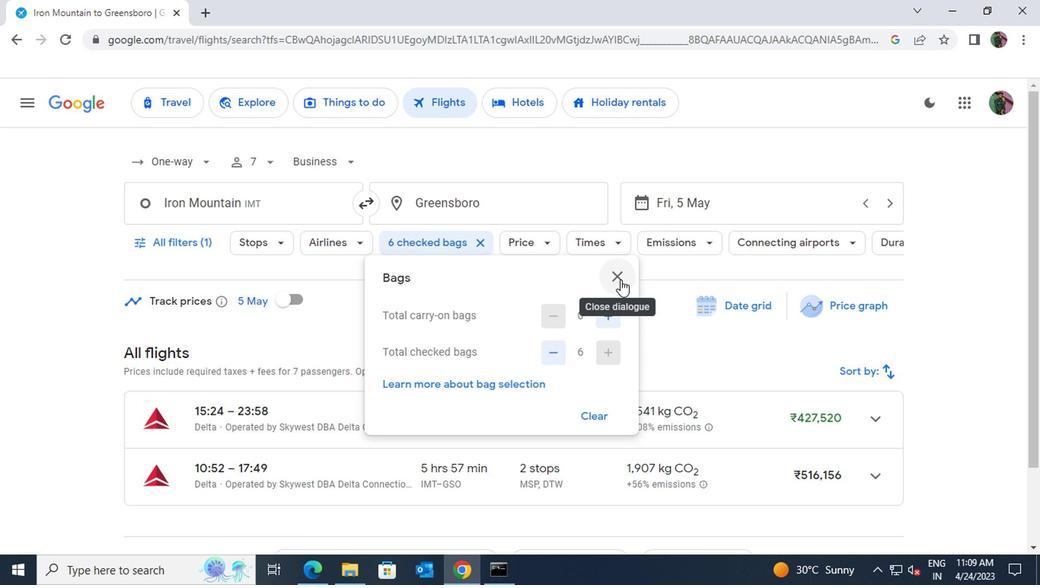 
Action: Mouse moved to (536, 245)
Screenshot: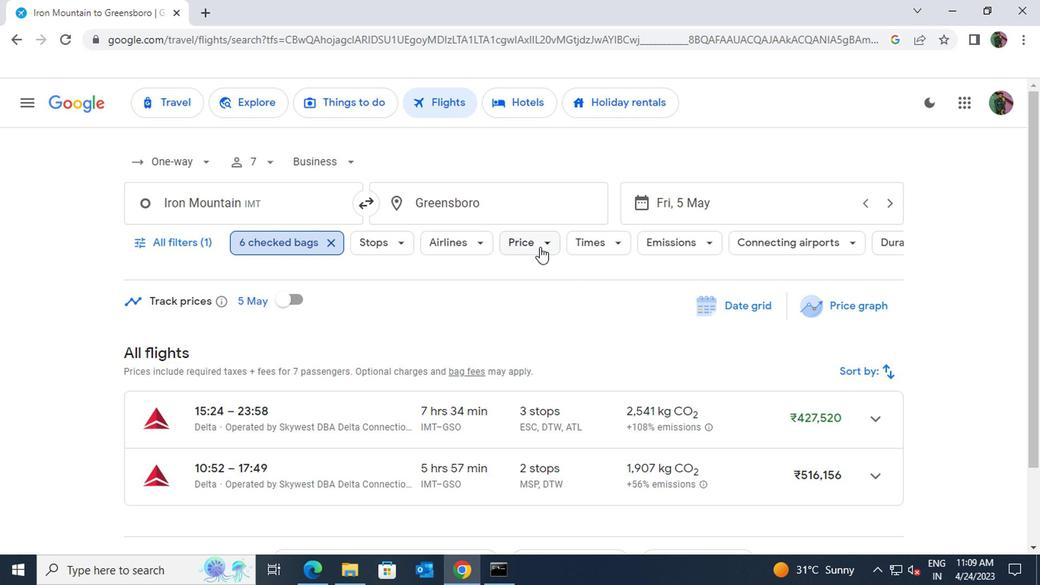 
Action: Mouse pressed left at (536, 245)
Screenshot: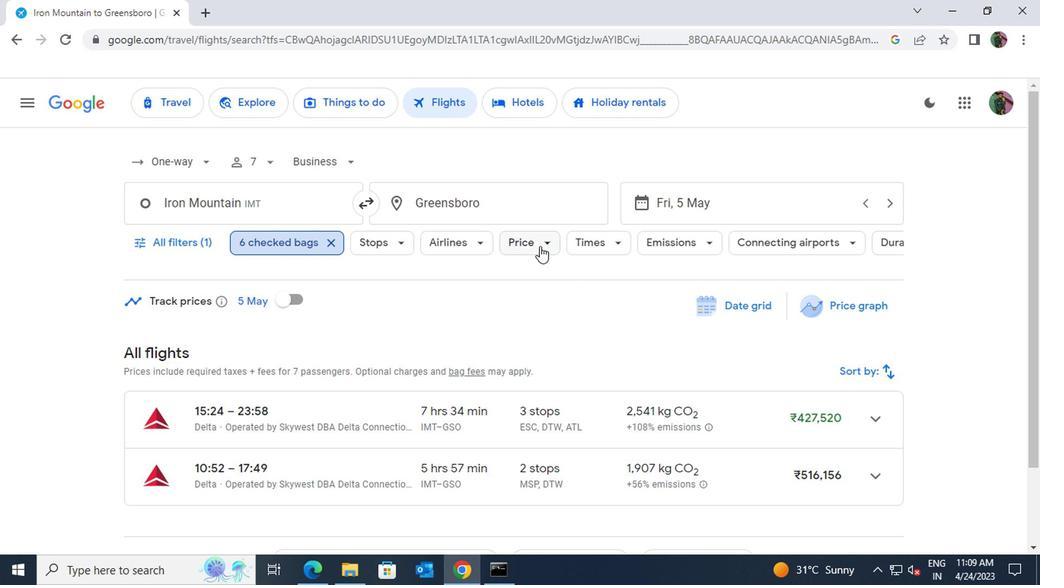 
Action: Mouse moved to (740, 344)
Screenshot: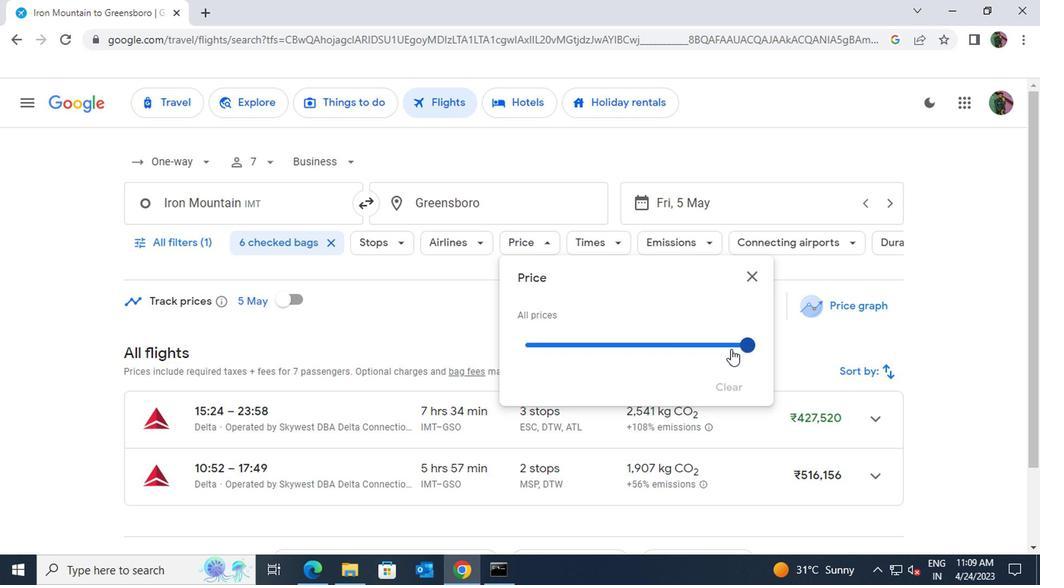 
Action: Mouse pressed left at (740, 344)
Screenshot: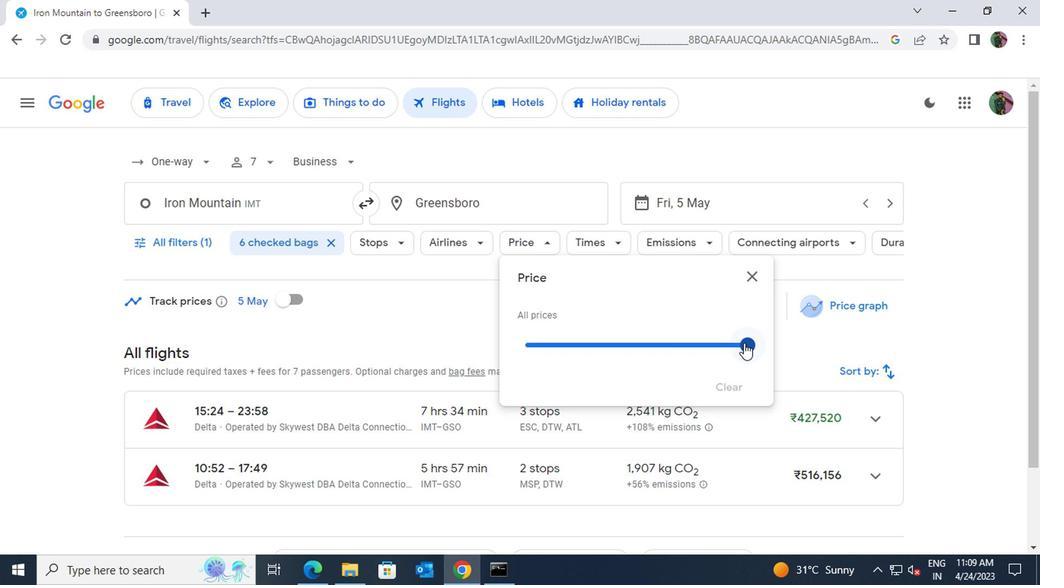 
Action: Mouse moved to (598, 338)
Screenshot: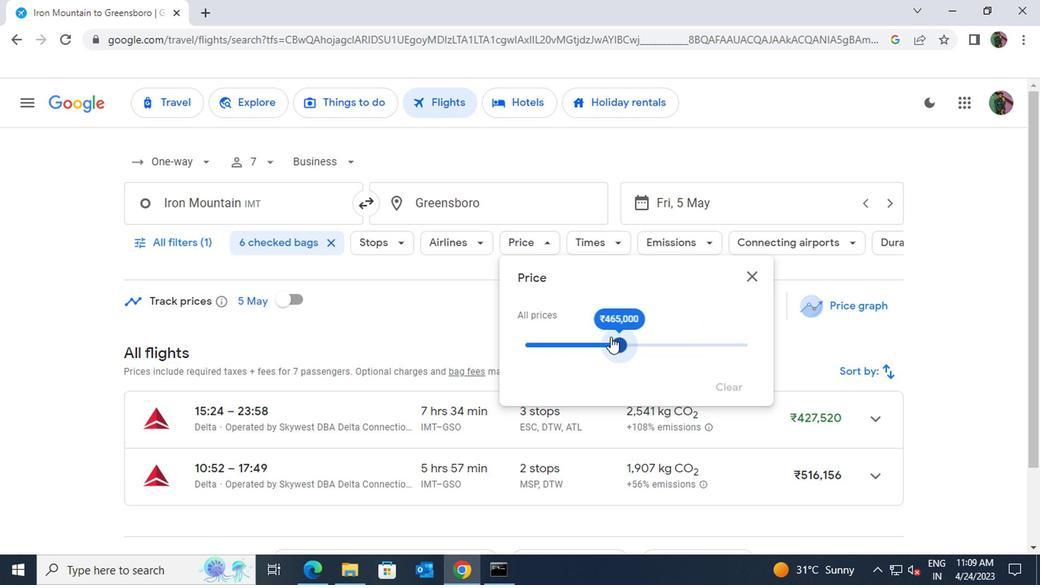 
Action: Mouse pressed left at (598, 338)
Screenshot: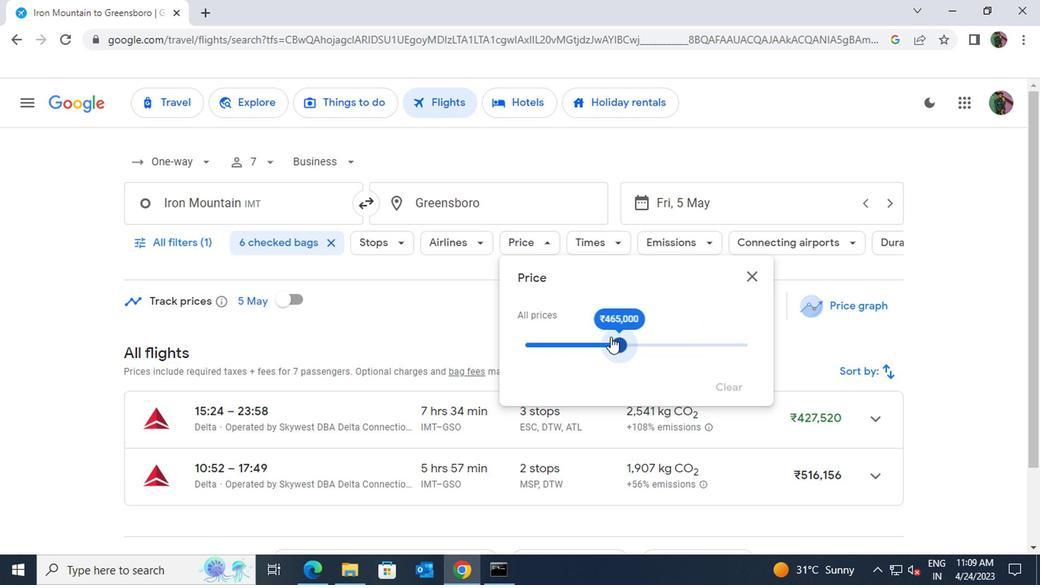 
Action: Mouse moved to (548, 334)
Screenshot: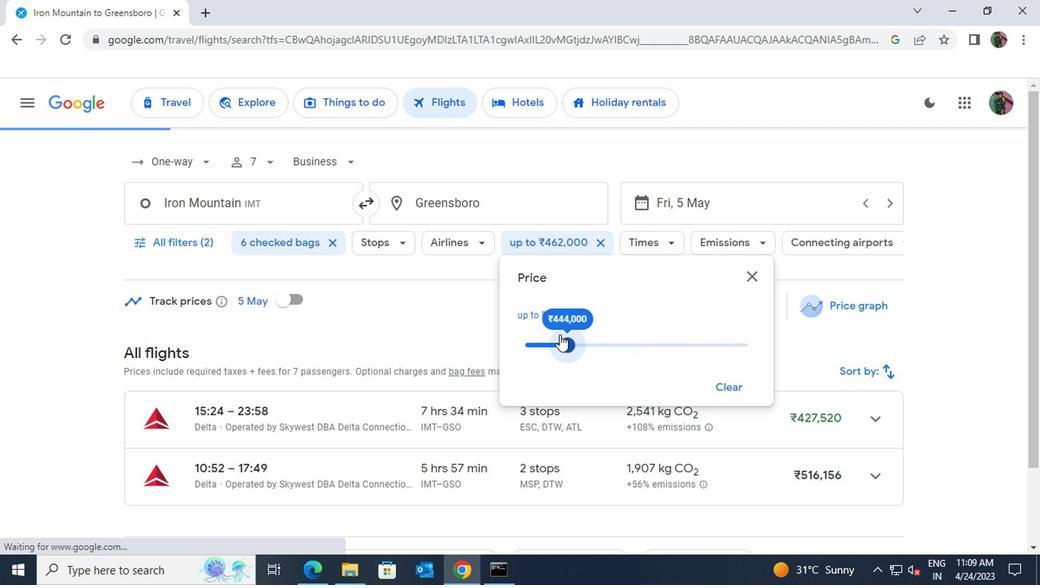 
Action: Mouse pressed left at (548, 334)
Screenshot: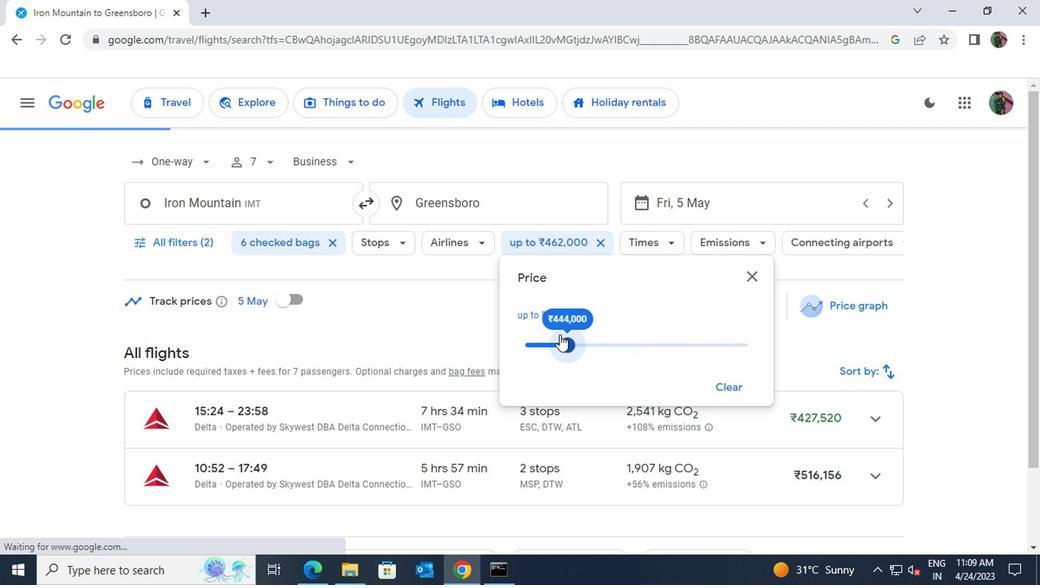 
Action: Mouse moved to (748, 276)
Screenshot: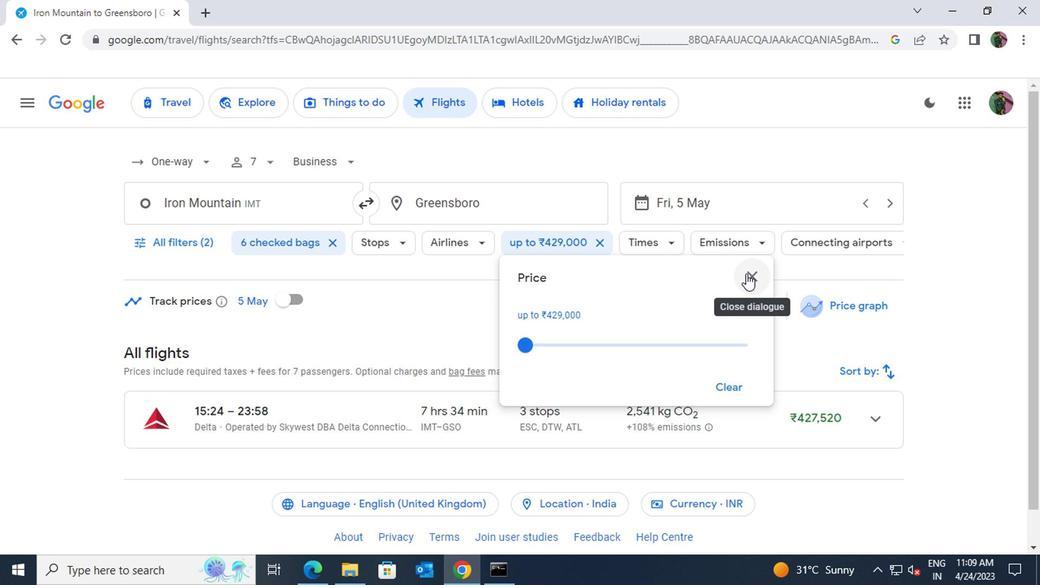 
Action: Mouse pressed left at (748, 276)
Screenshot: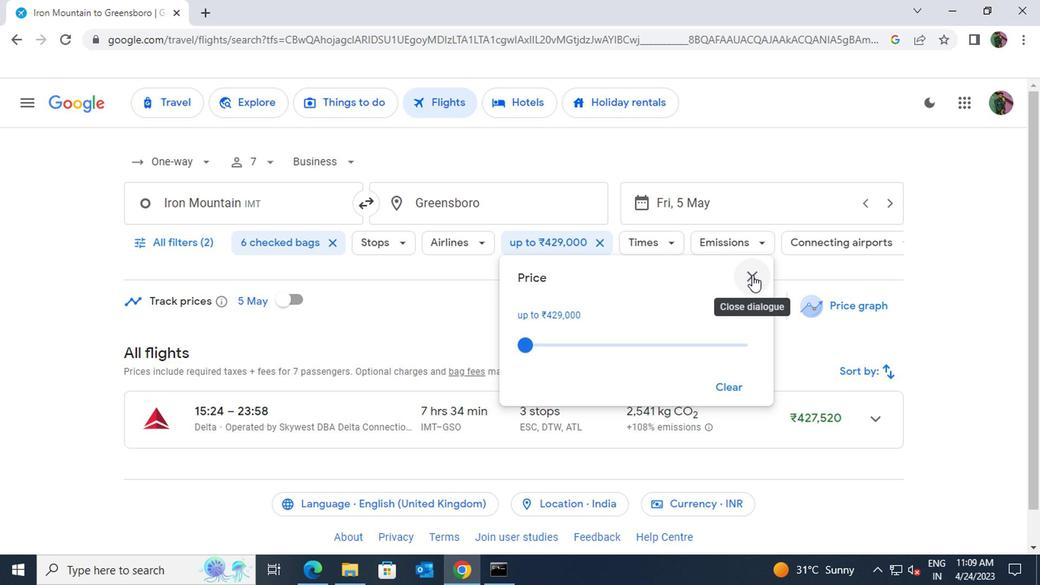 
Action: Mouse moved to (629, 249)
Screenshot: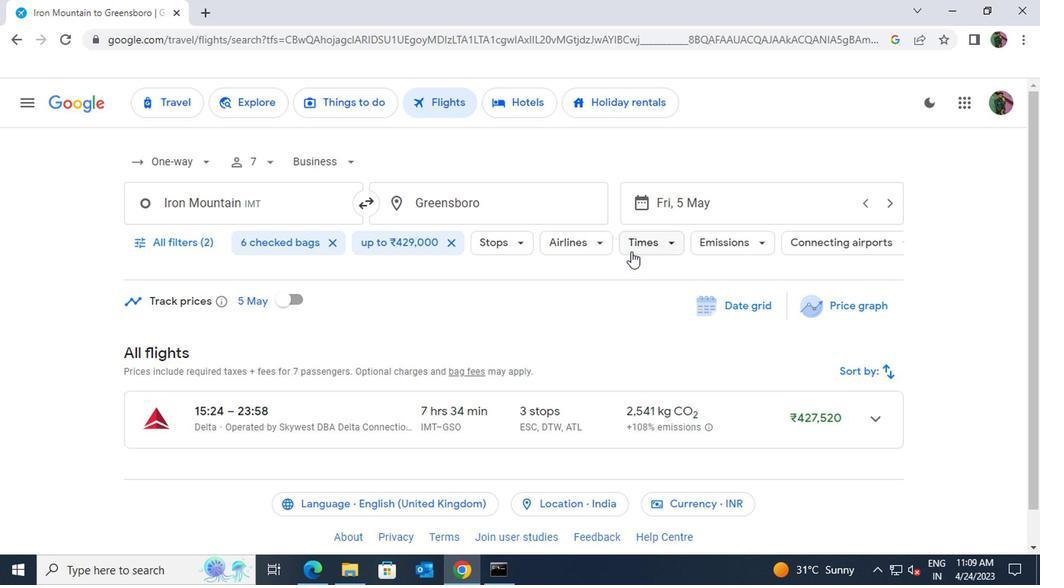 
Action: Mouse pressed left at (629, 249)
Screenshot: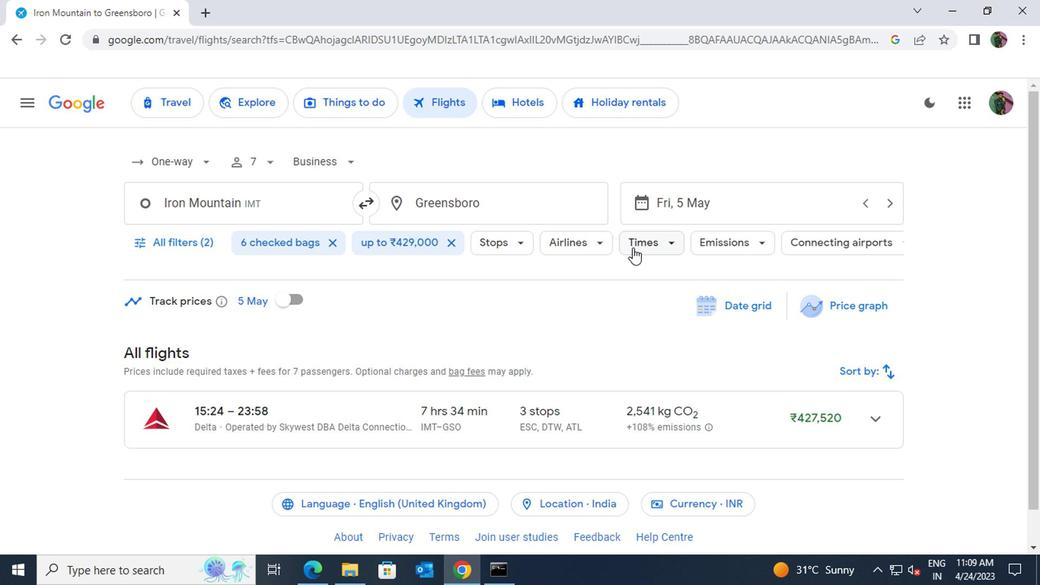 
Action: Mouse moved to (862, 388)
Screenshot: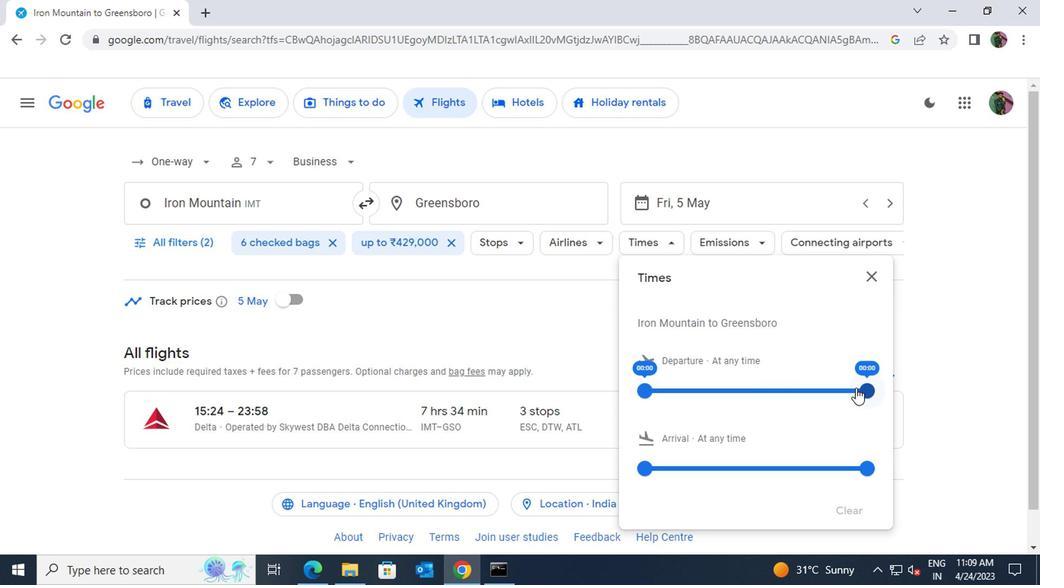 
Action: Mouse pressed left at (862, 388)
Screenshot: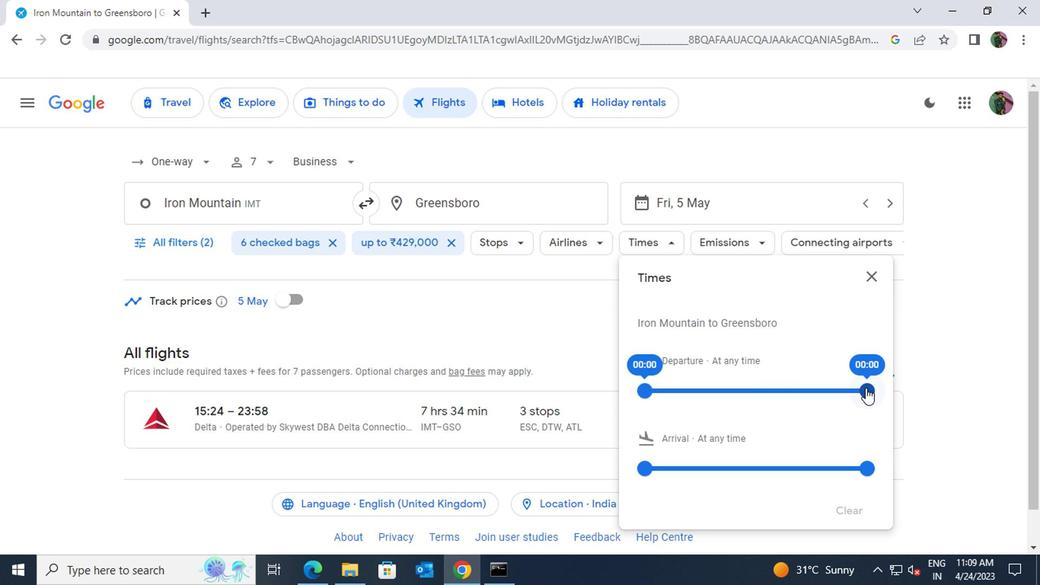 
Action: Mouse moved to (864, 279)
Screenshot: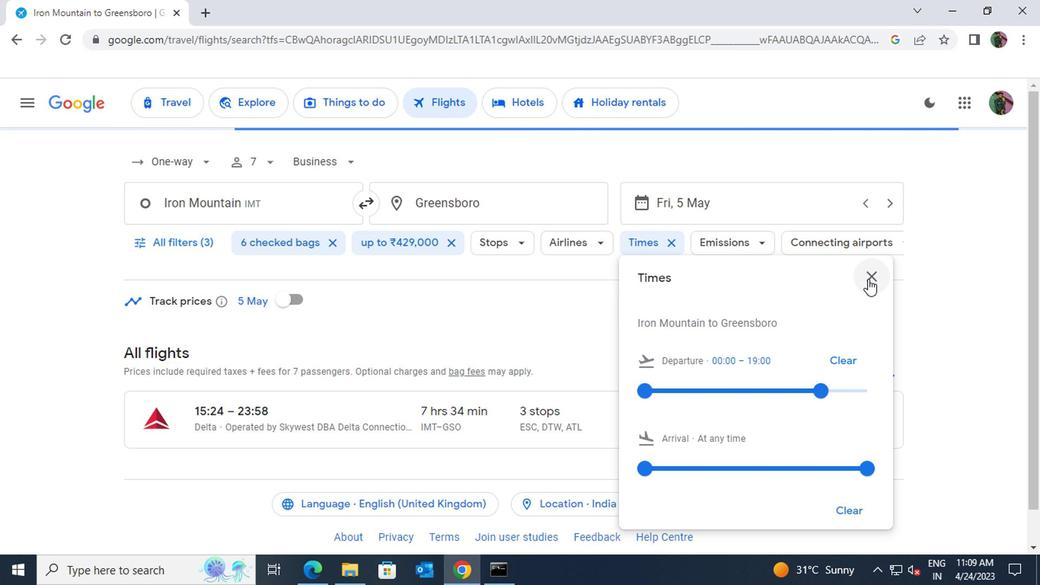 
Action: Mouse pressed left at (864, 279)
Screenshot: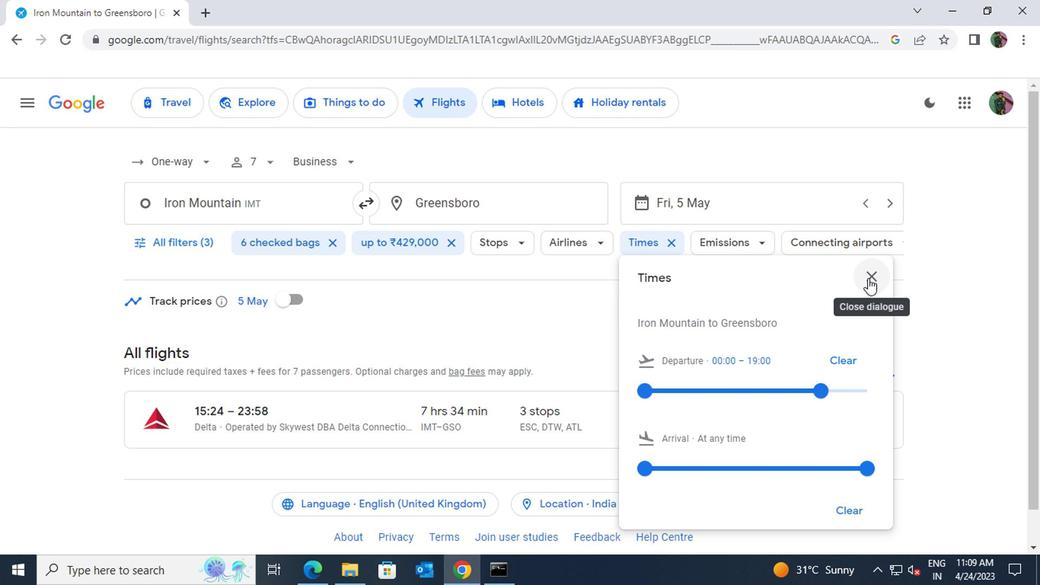
Action: Mouse moved to (725, 412)
Screenshot: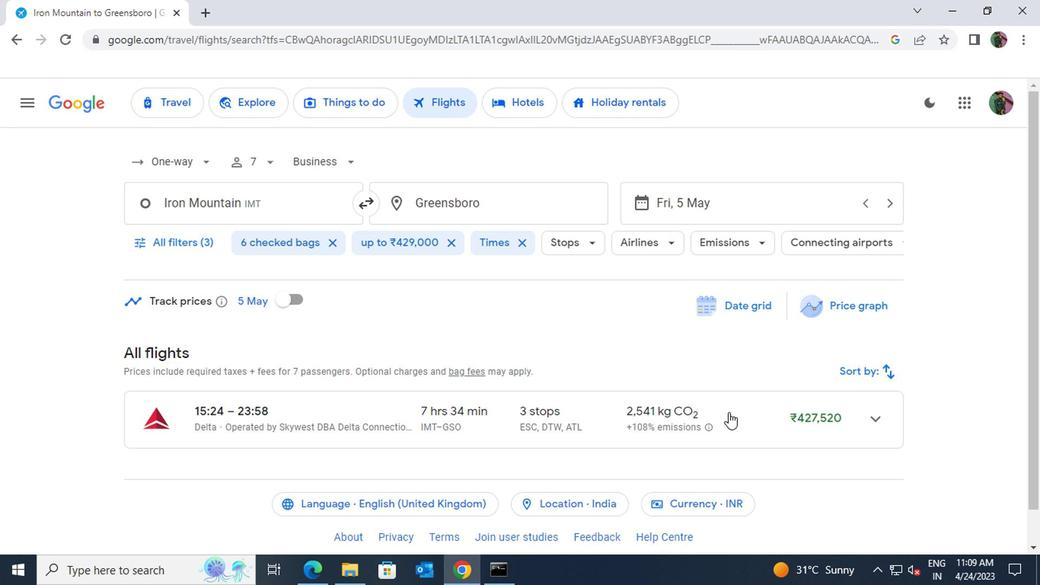 
Action: Mouse pressed left at (725, 412)
Screenshot: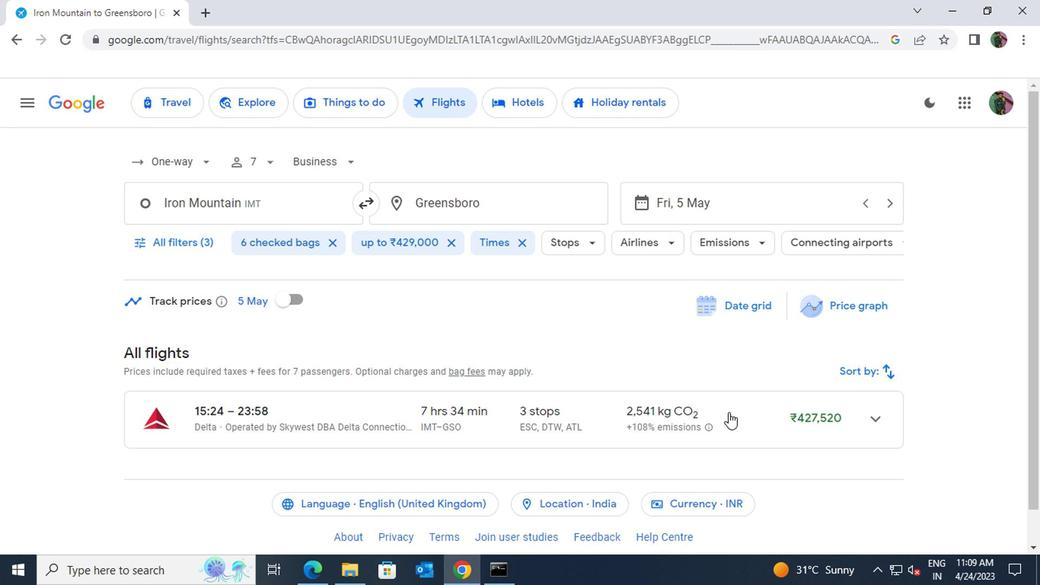 
Action: Mouse moved to (727, 412)
Screenshot: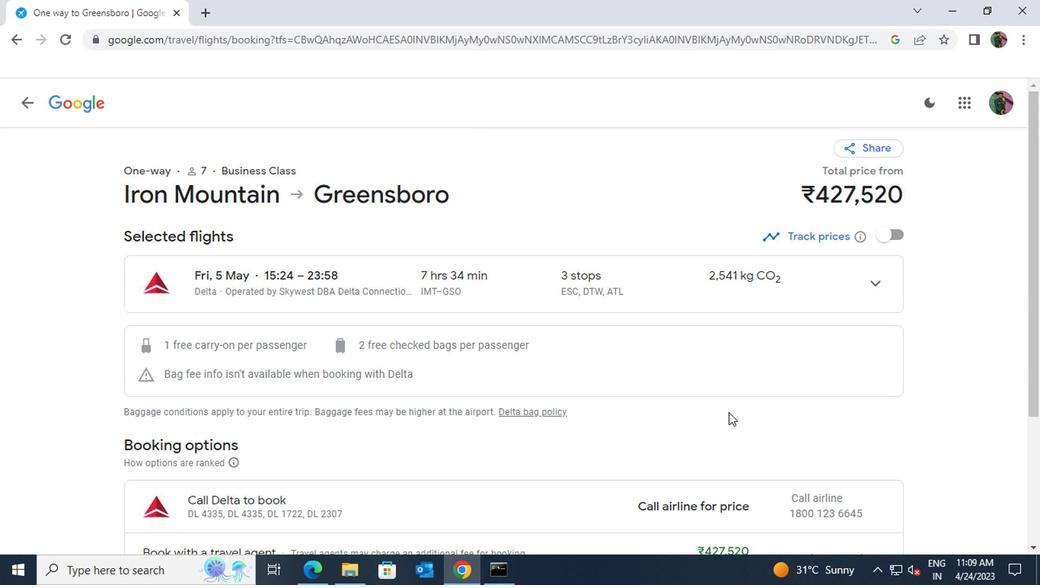 
